 Task: Organize a team brainstorming session on Tuesday at 4:00 PM.
Action: Mouse pressed left at (77, 306)
Screenshot: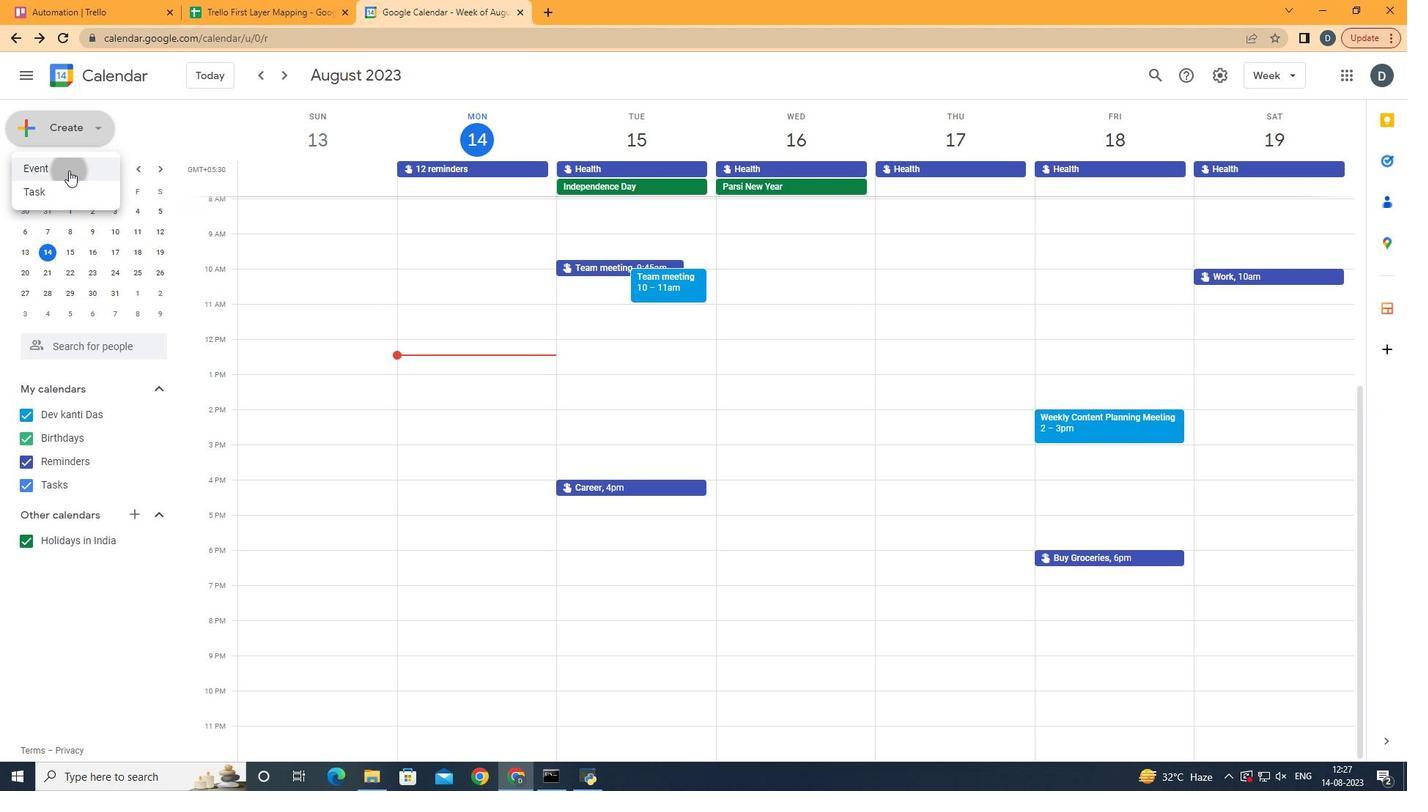 
Action: Mouse moved to (638, 321)
Screenshot: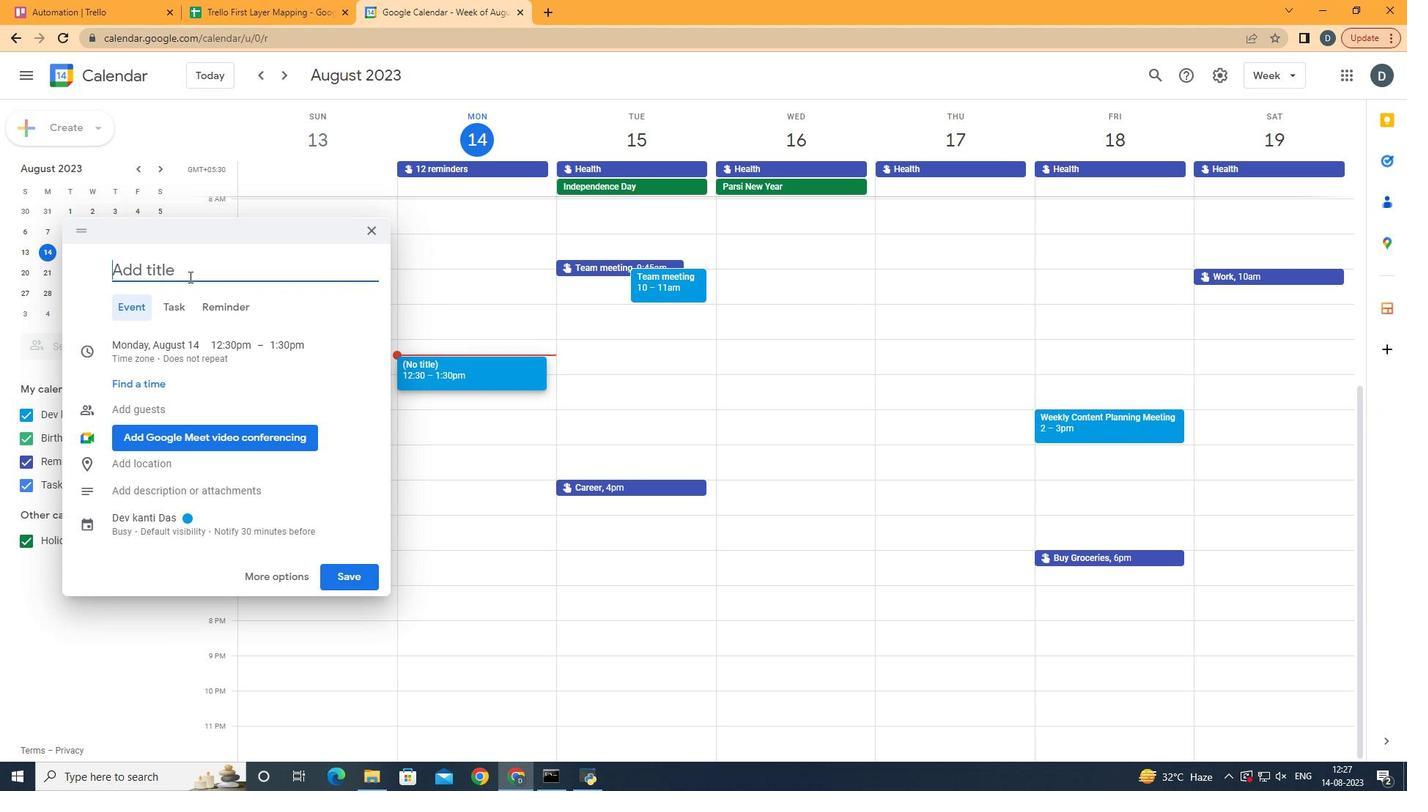 
Action: Mouse pressed left at (638, 321)
Screenshot: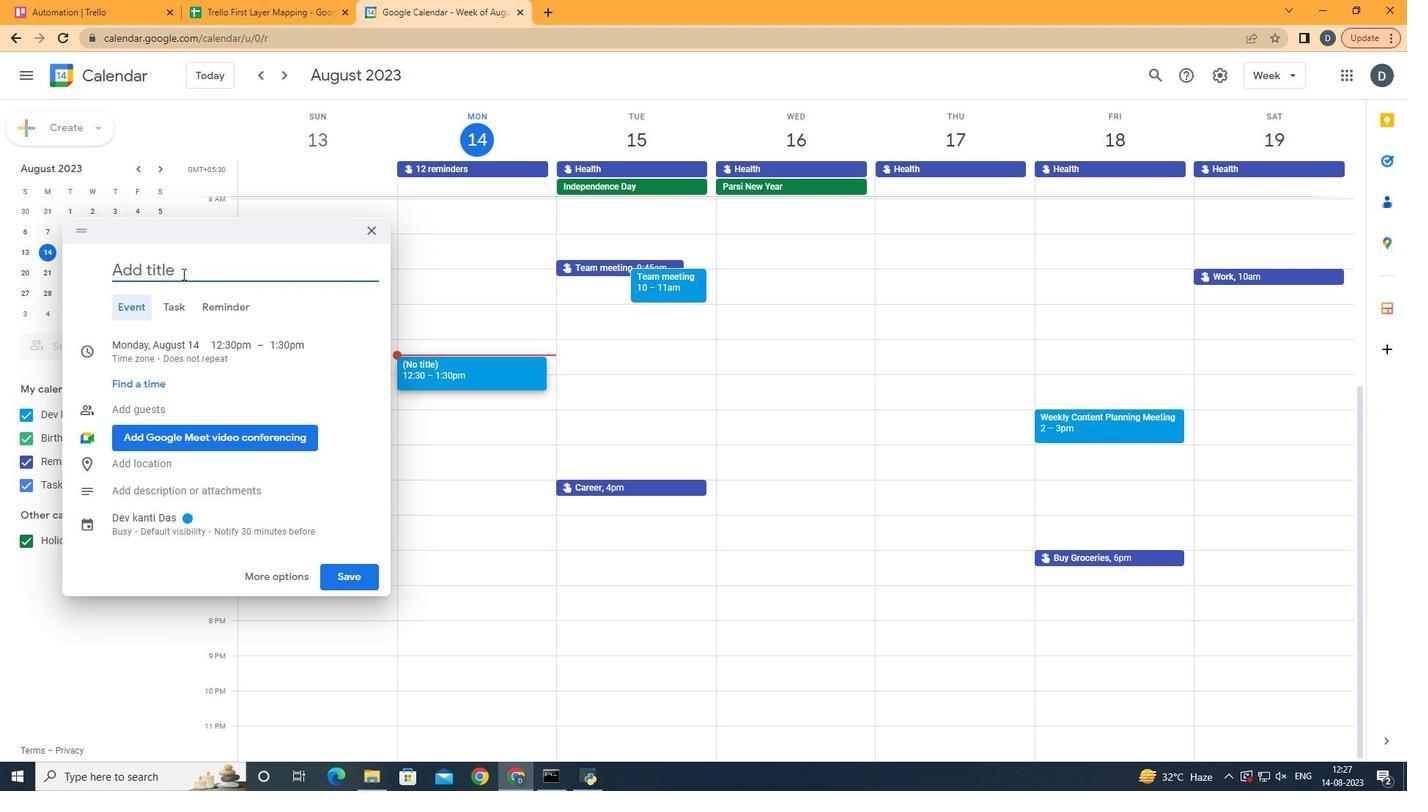 
Action: Mouse moved to (560, 200)
Screenshot: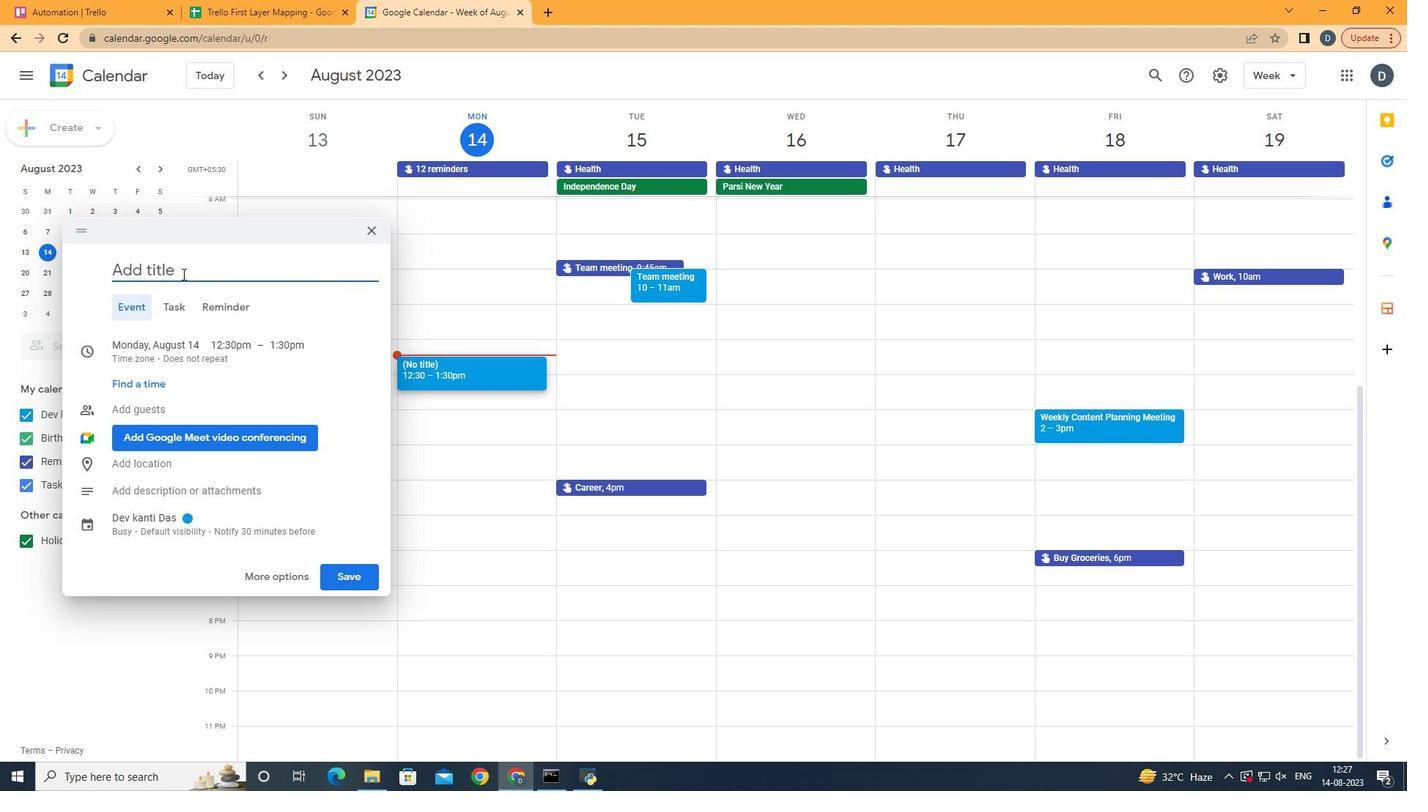 
Action: Mouse pressed left at (560, 200)
Screenshot: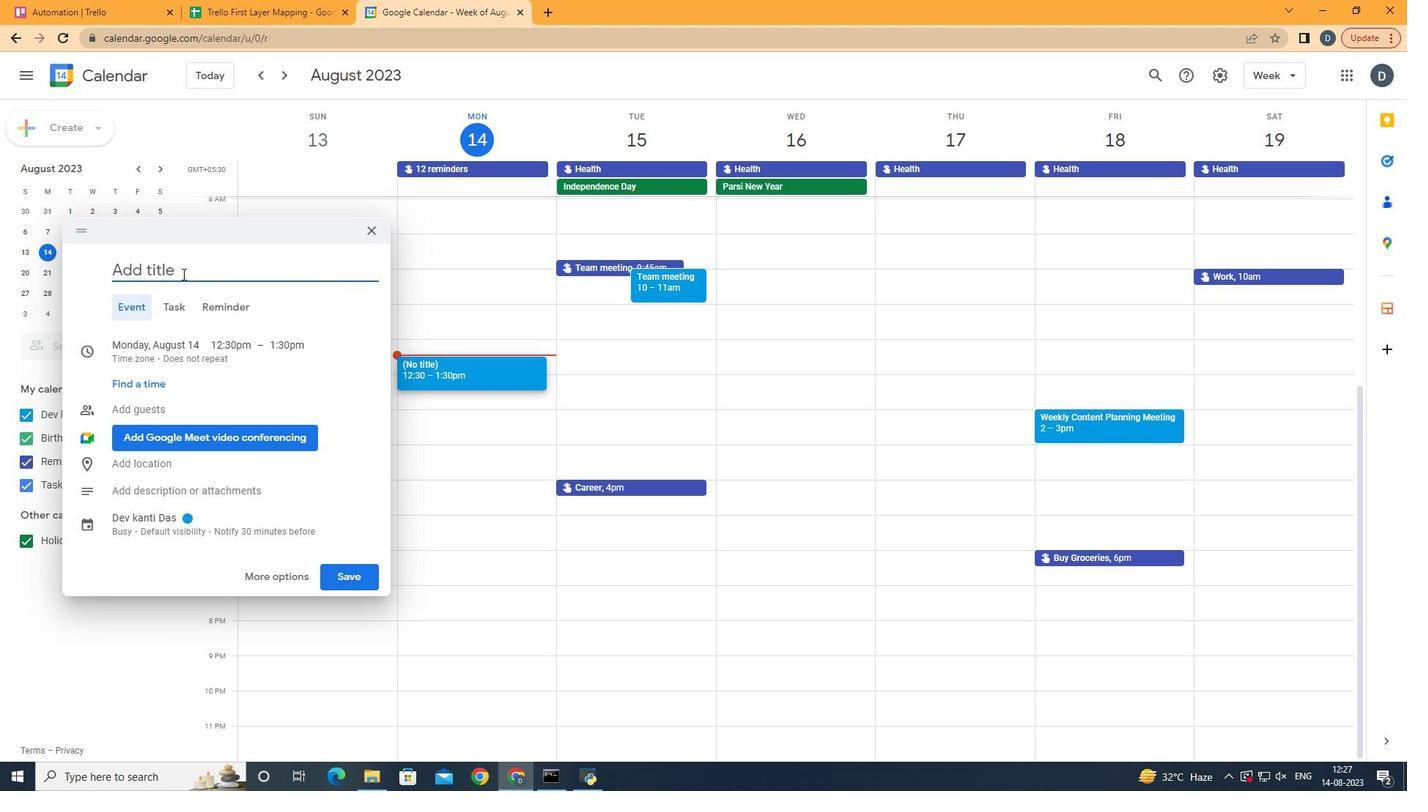 
Action: Mouse moved to (661, 610)
Screenshot: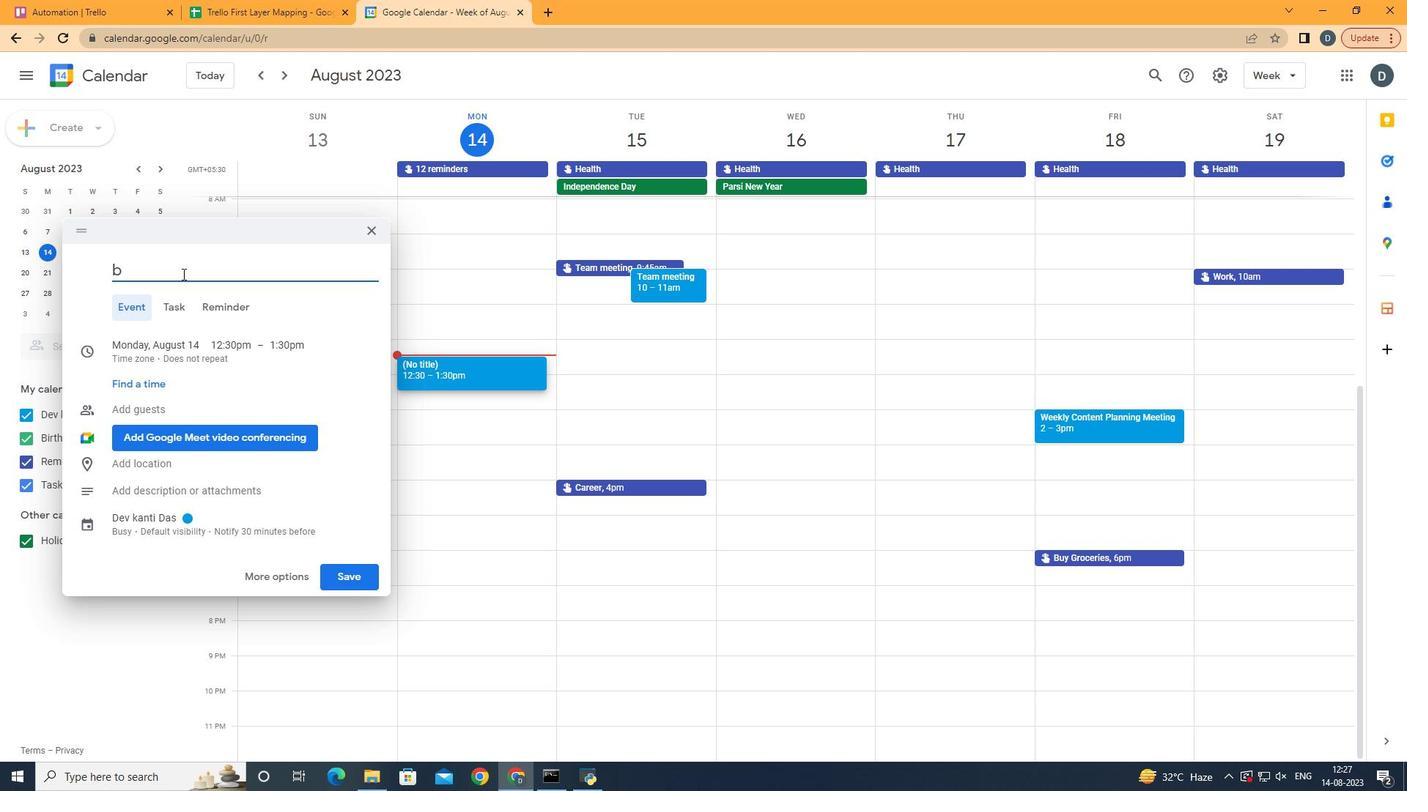 
Action: Mouse pressed left at (661, 610)
Screenshot: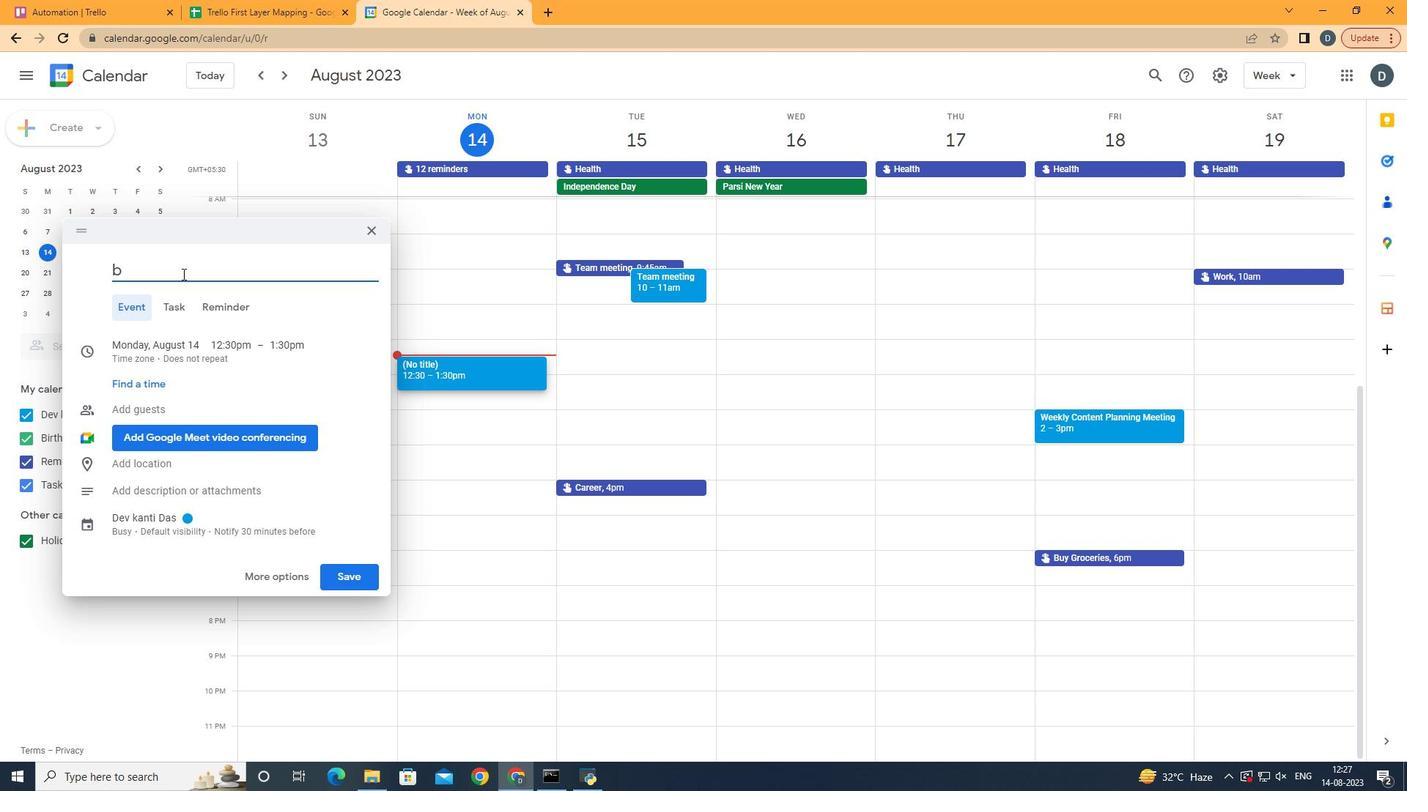
Action: Mouse moved to (277, 234)
Screenshot: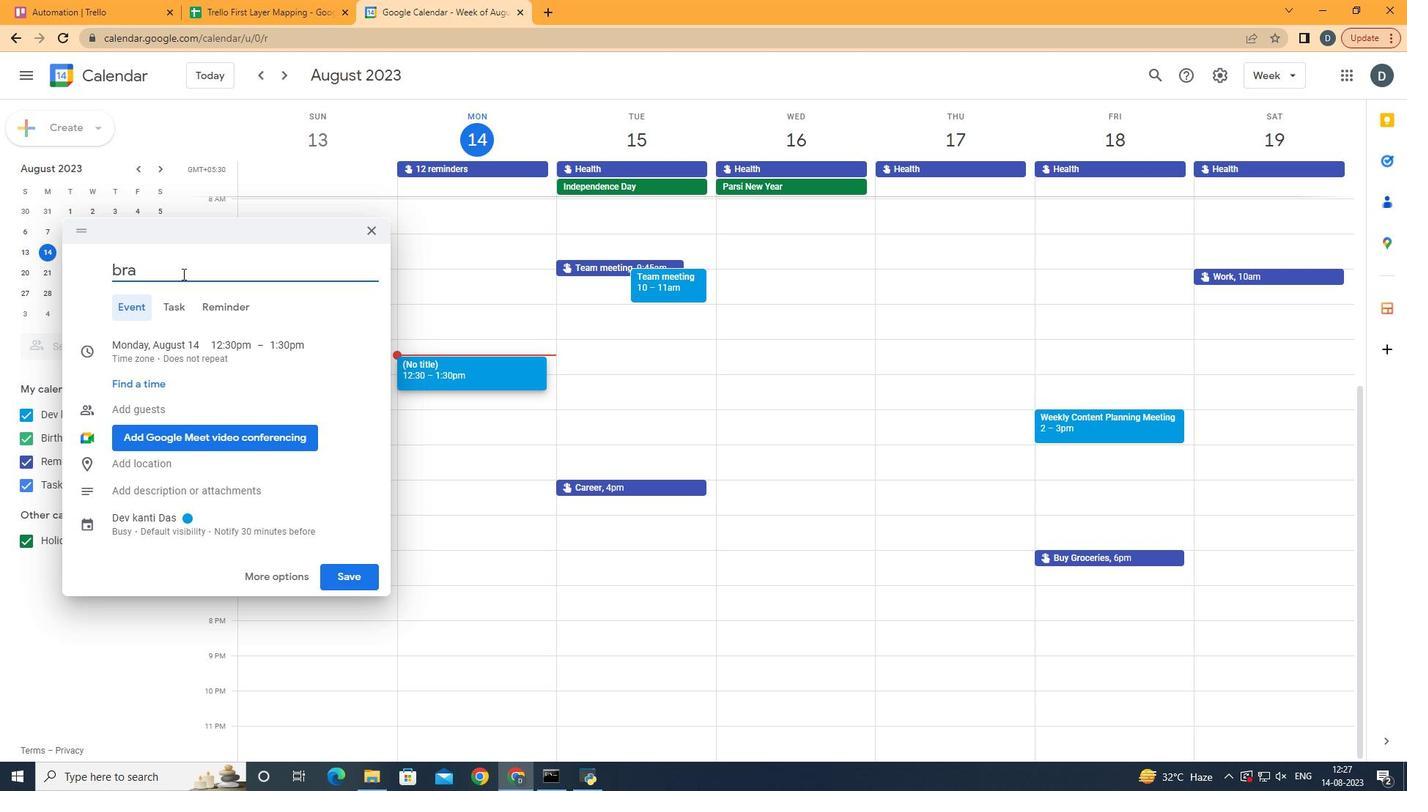 
Action: Key pressed <Key.caps_lock>TEAM<Key.space>BRAINSTPOR<Key.backspace><Key.backspace><Key.backspace><Key.backspace><Key.backspace><Key.backspace><Key.backspace><Key.backspace><Key.backspace><Key.backspace><Key.backspace><Key.backspace><Key.backspace><Key.backspace><Key.caps_lock>eam<Key.space><Key.caps_lock>B<Key.caps_lock>rainstorming<Key.space>session
Screenshot: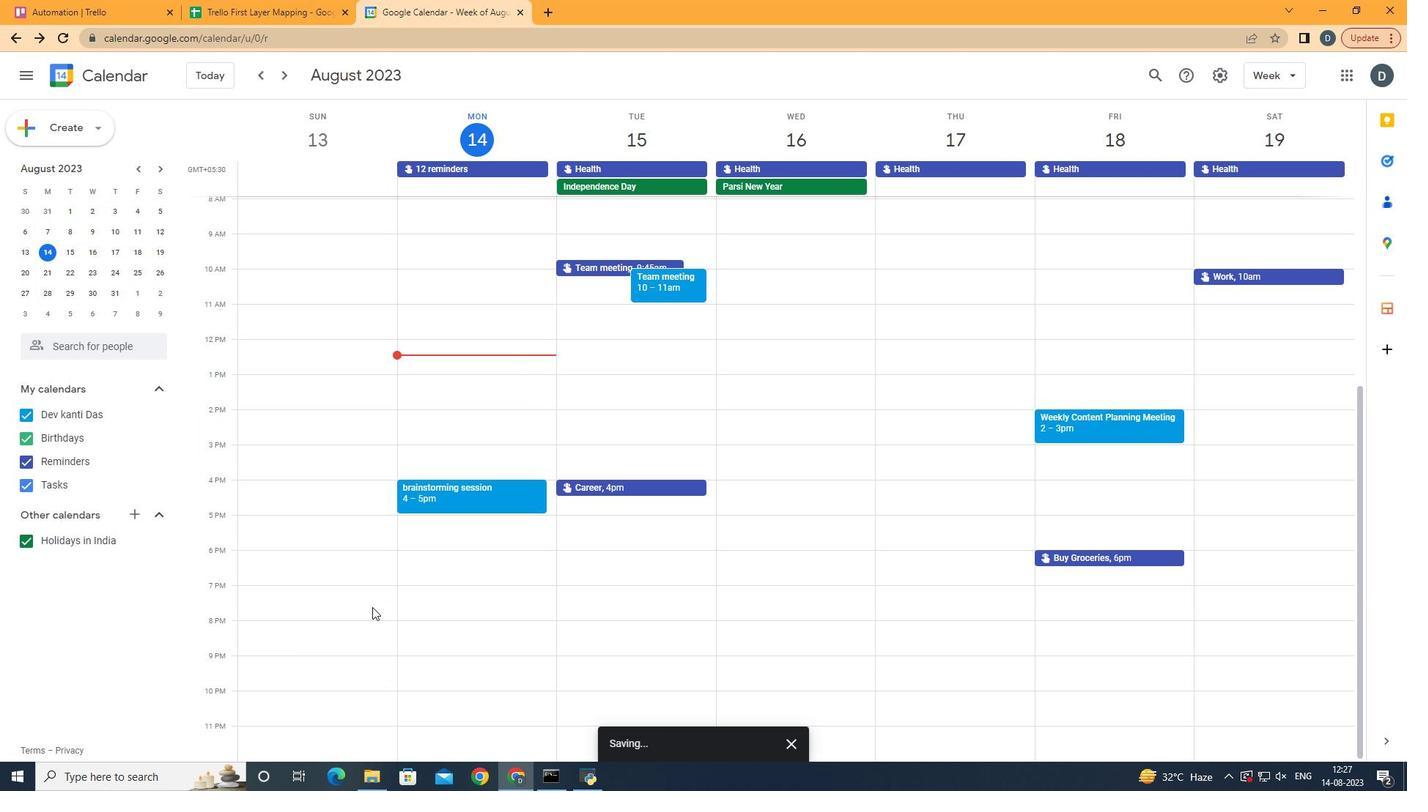 
Action: Mouse moved to (537, 625)
Screenshot: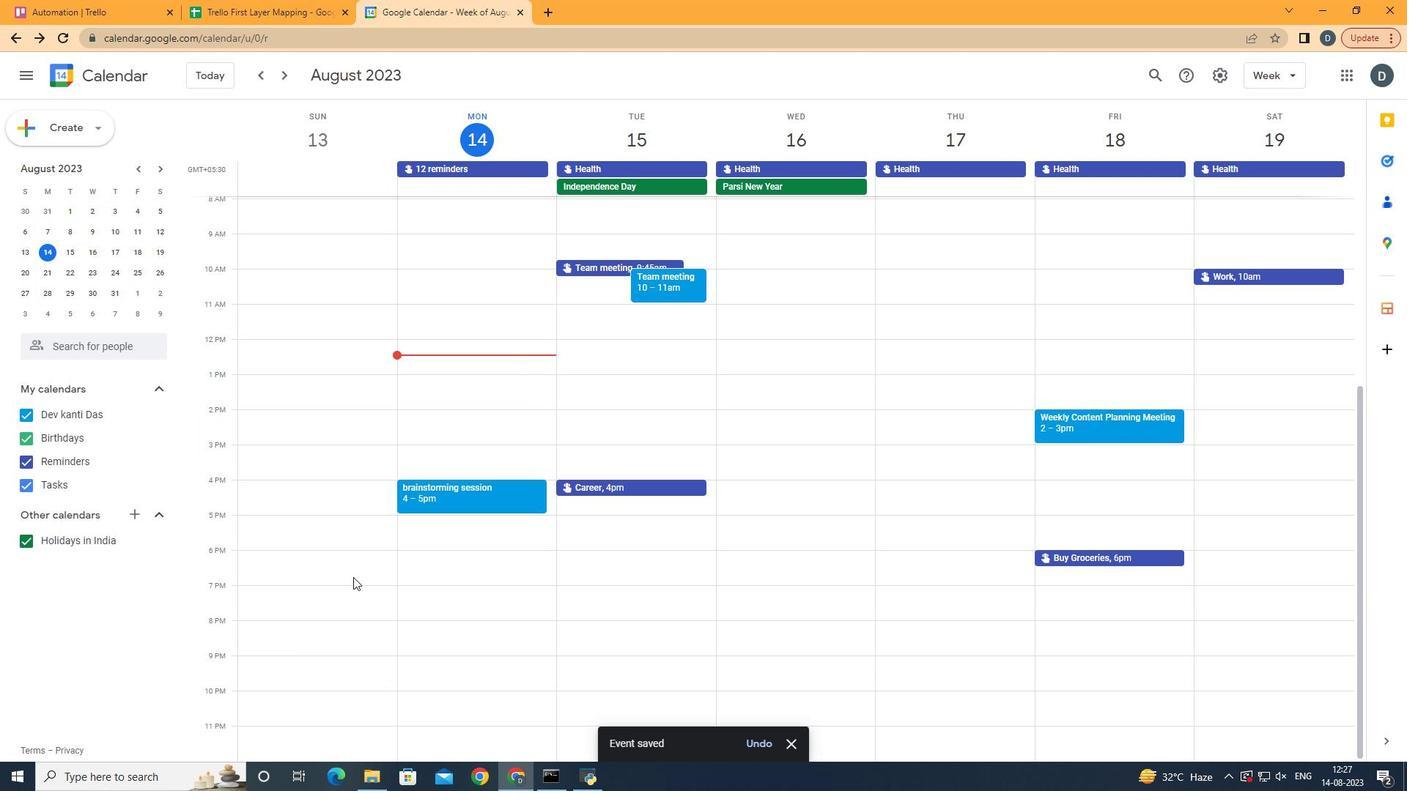 
Action: Mouse pressed left at (537, 625)
Screenshot: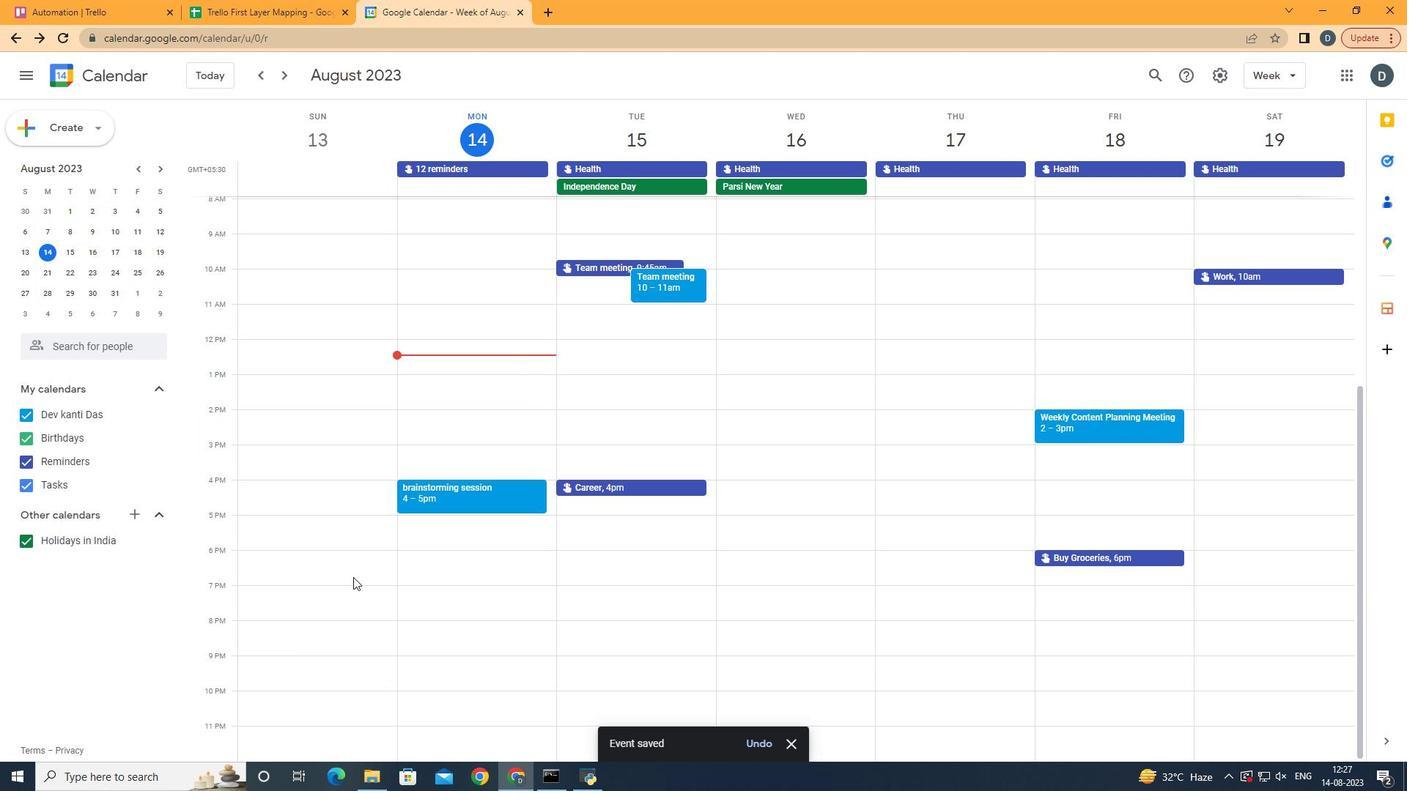 
Action: Mouse moved to (90, 123)
Screenshot: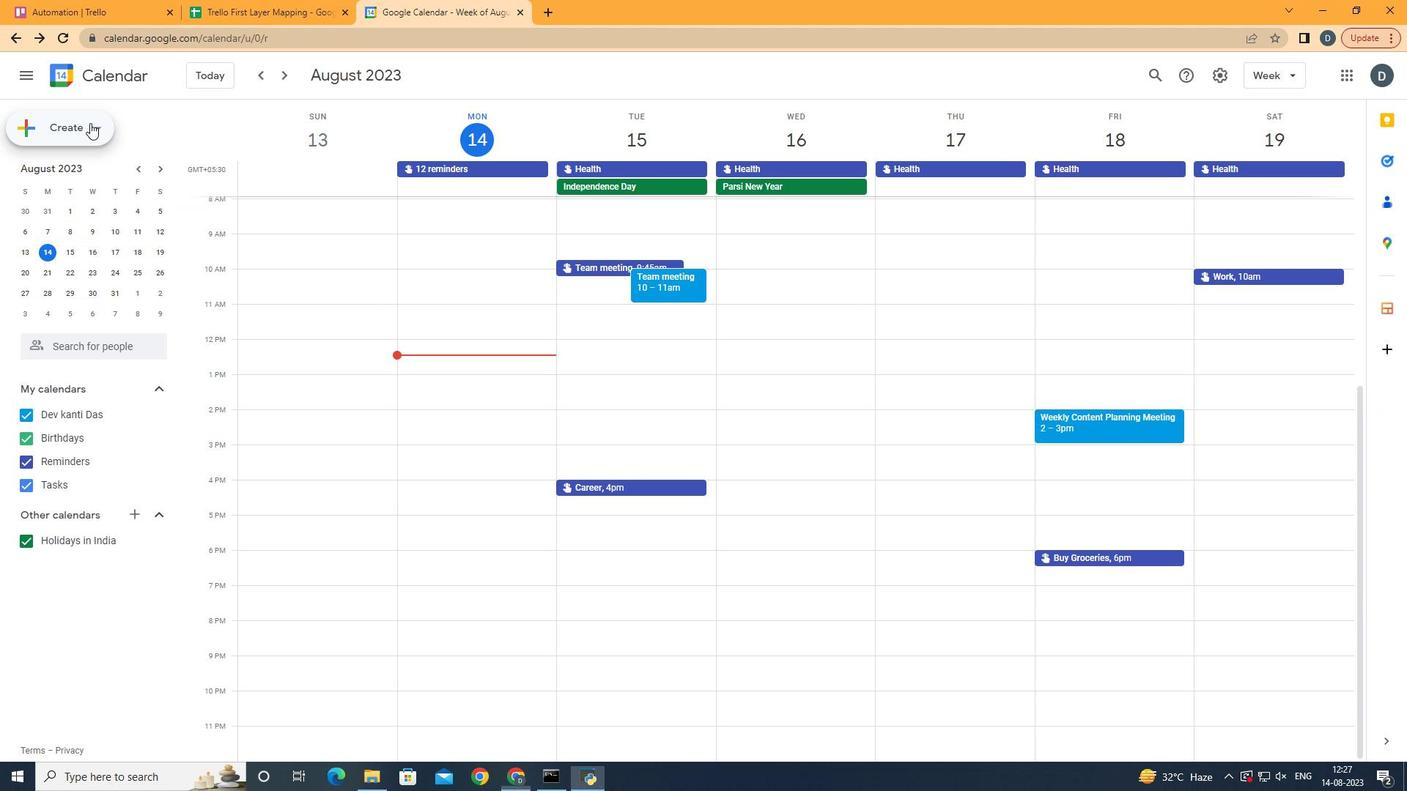 
Action: Mouse pressed left at (90, 123)
Screenshot: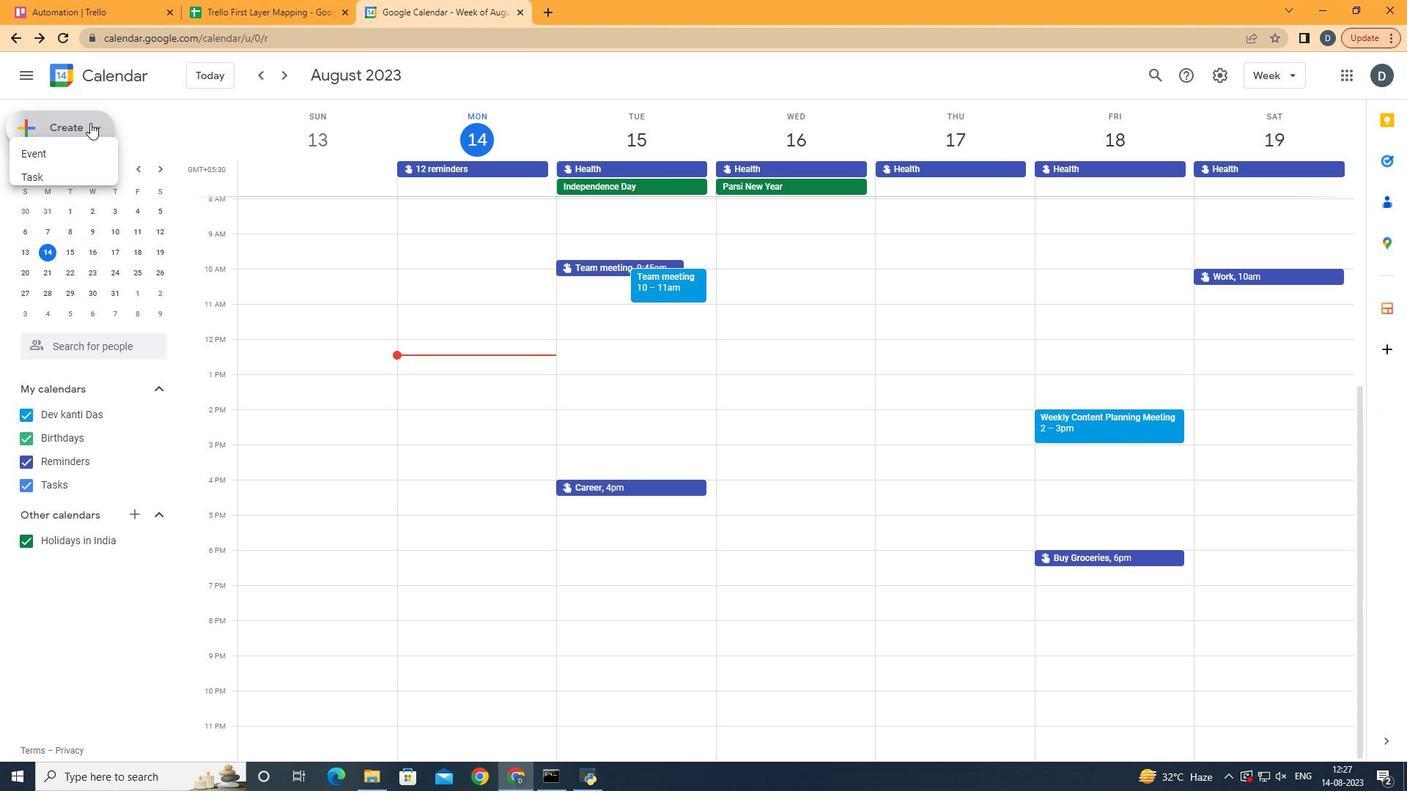 
Action: Mouse moved to (68, 170)
Screenshot: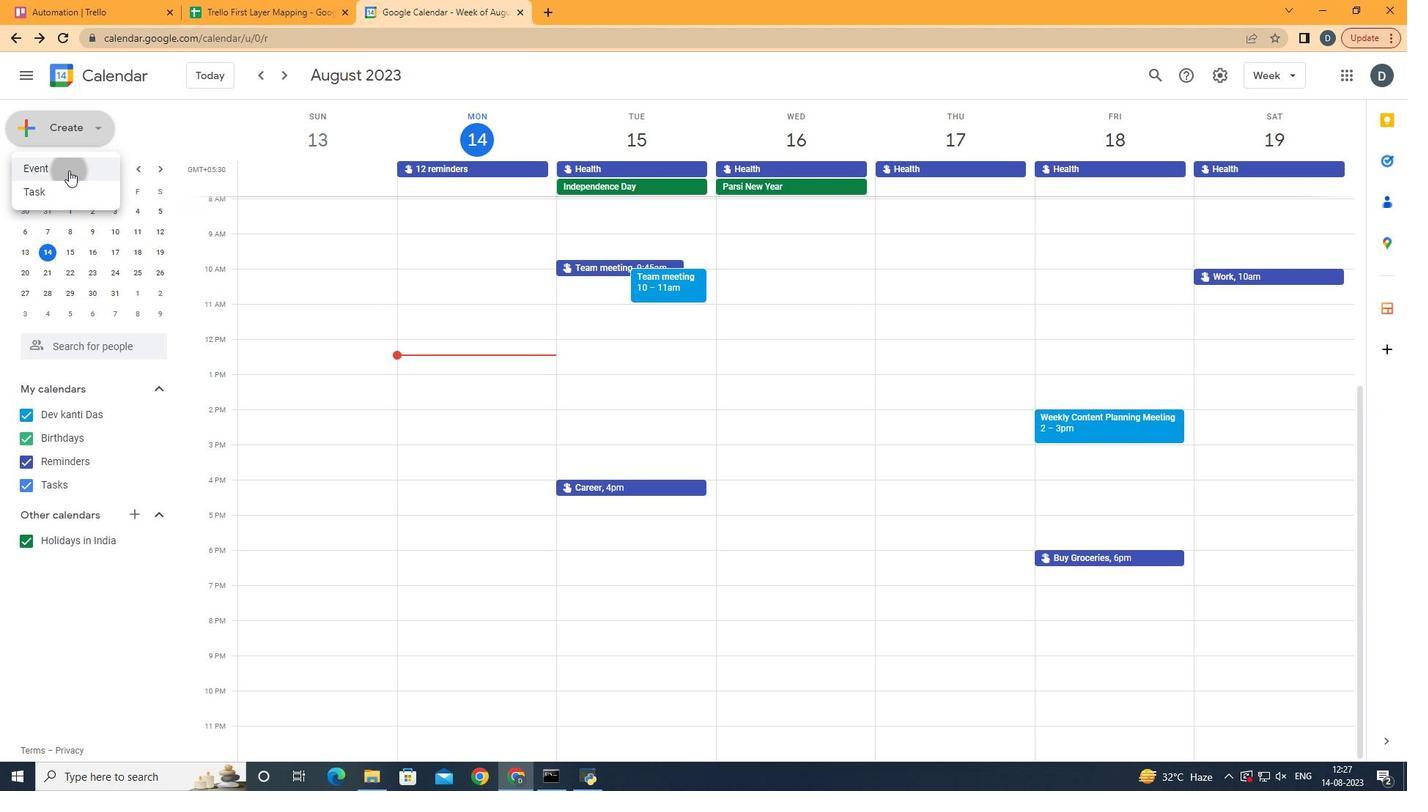 
Action: Mouse pressed left at (68, 170)
Screenshot: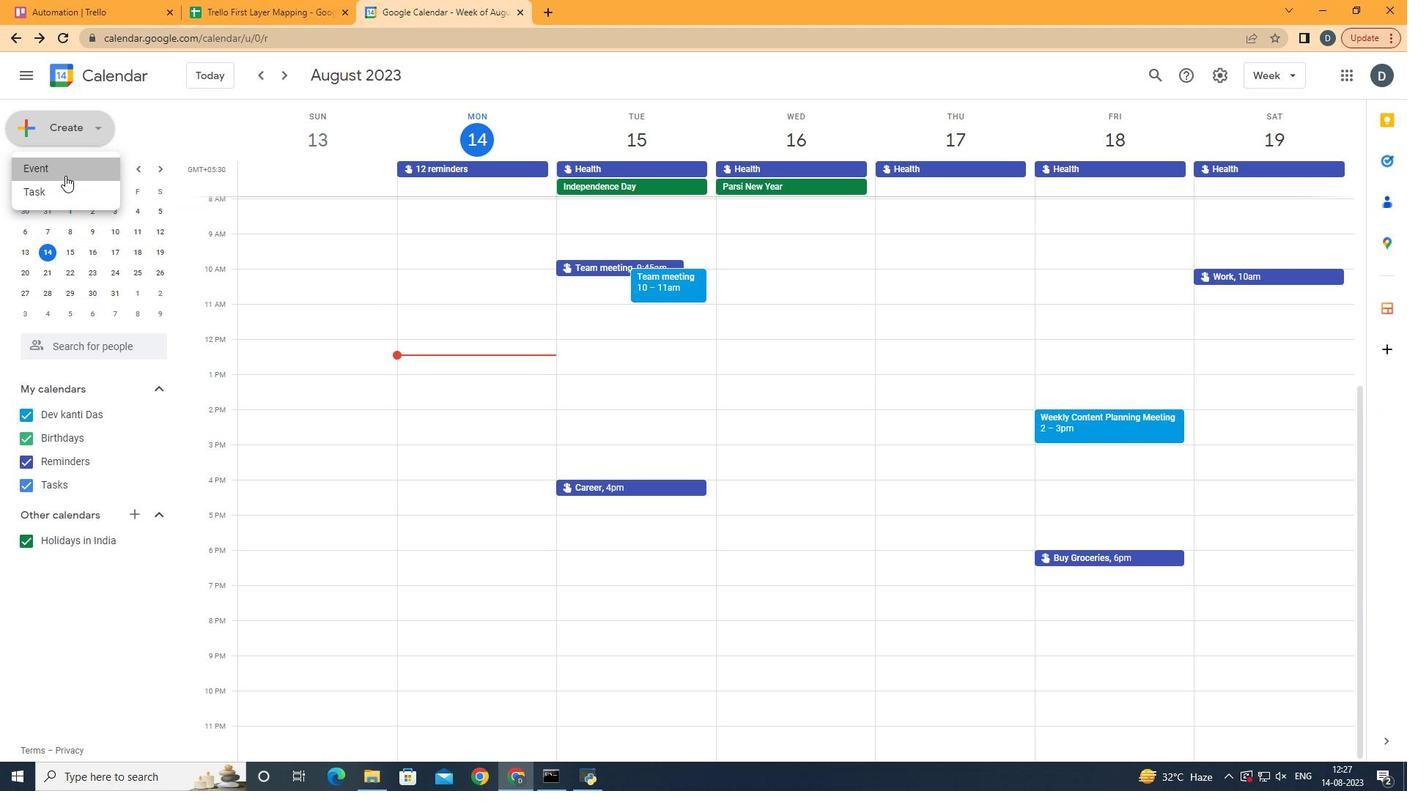 
Action: Mouse moved to (182, 274)
Screenshot: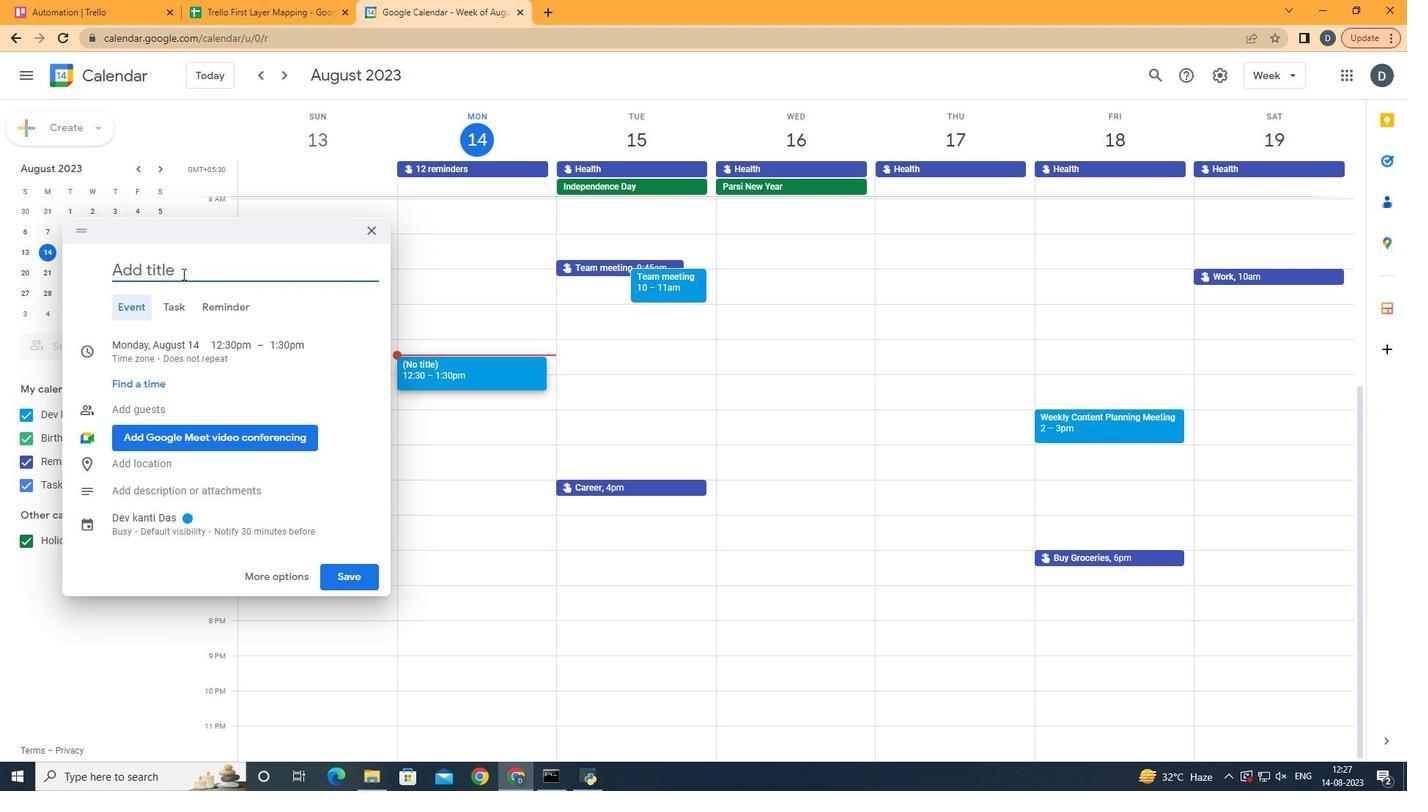 
Action: Mouse pressed left at (182, 274)
Screenshot: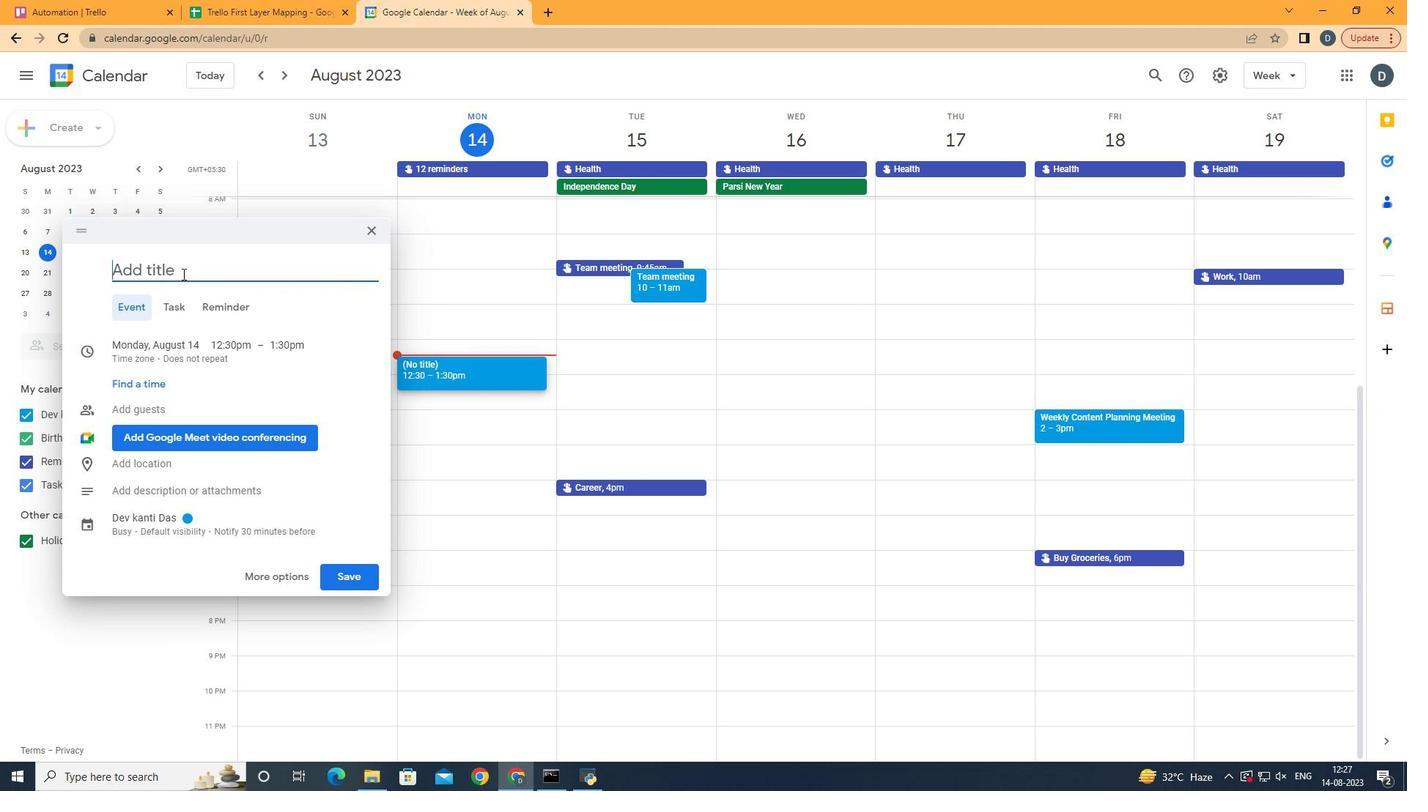 
Action: Key pressed brainstorming<Key.space>session
Screenshot: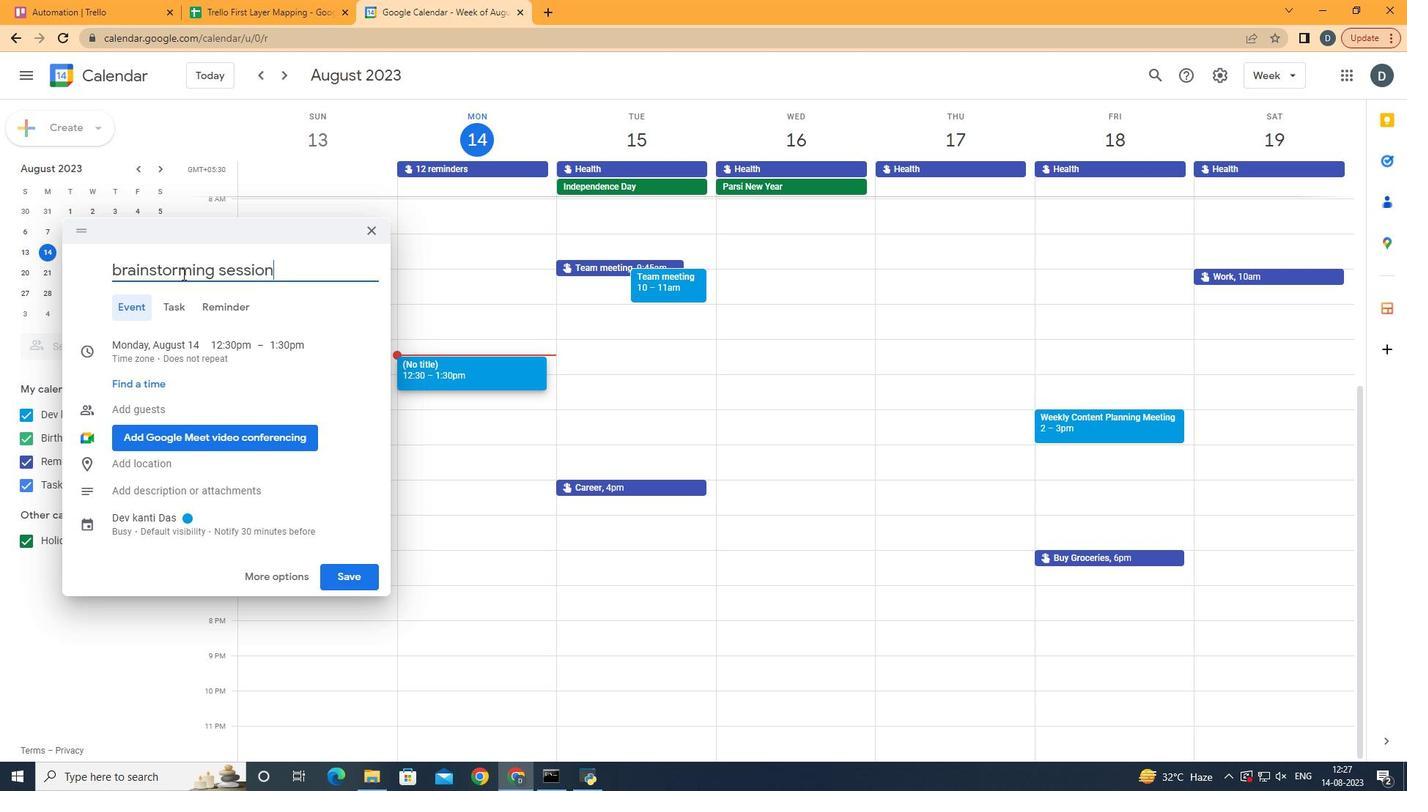 
Action: Mouse moved to (230, 343)
Screenshot: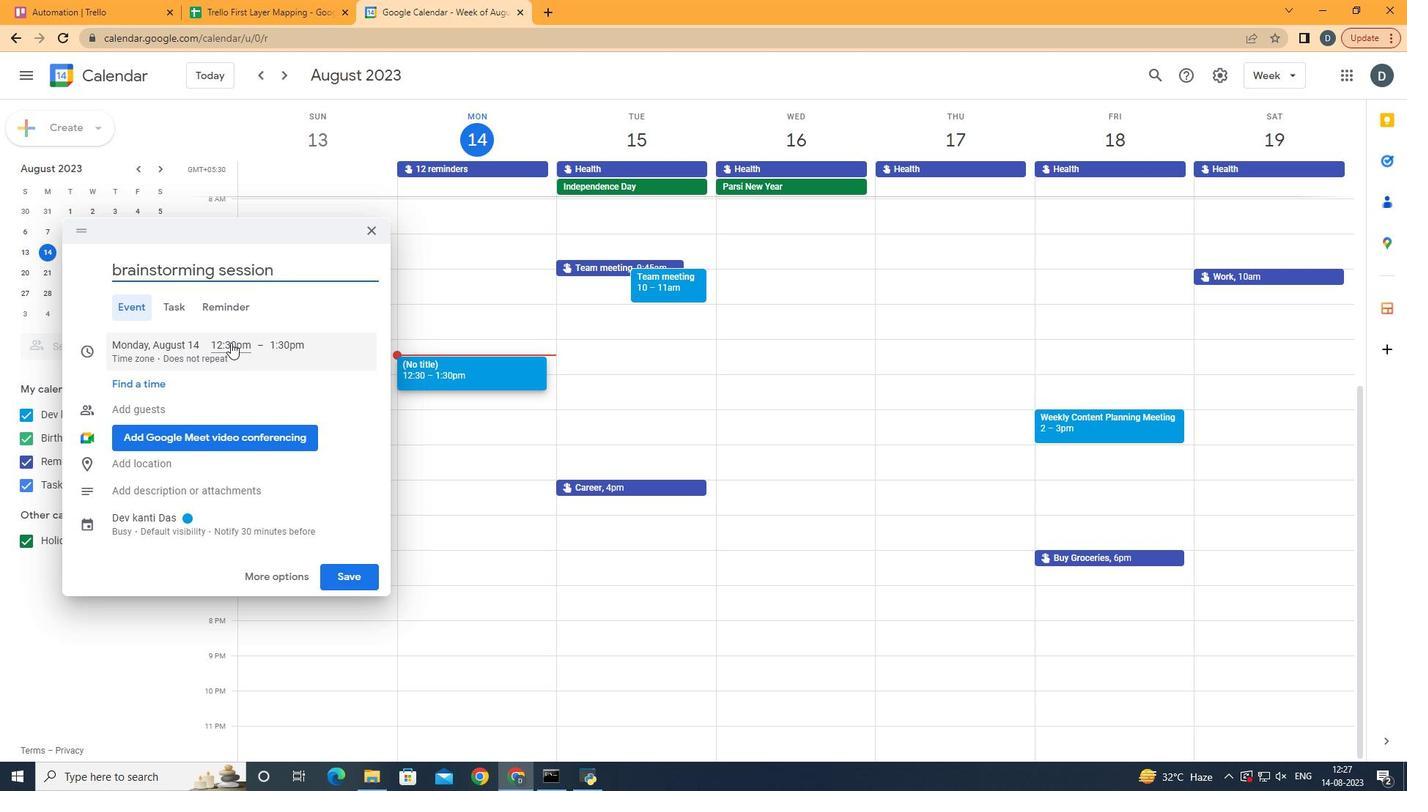 
Action: Mouse pressed left at (230, 343)
Screenshot: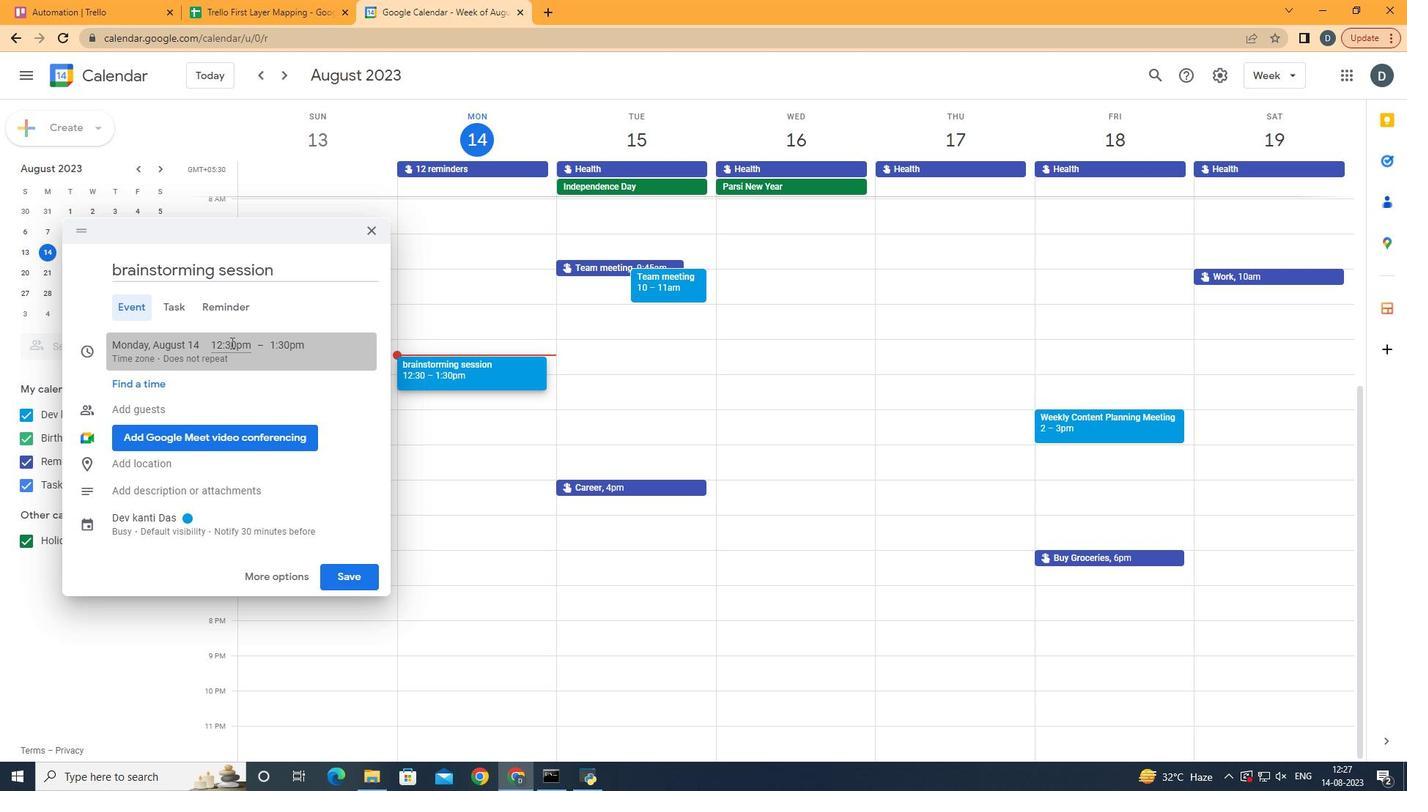 
Action: Mouse moved to (286, 475)
Screenshot: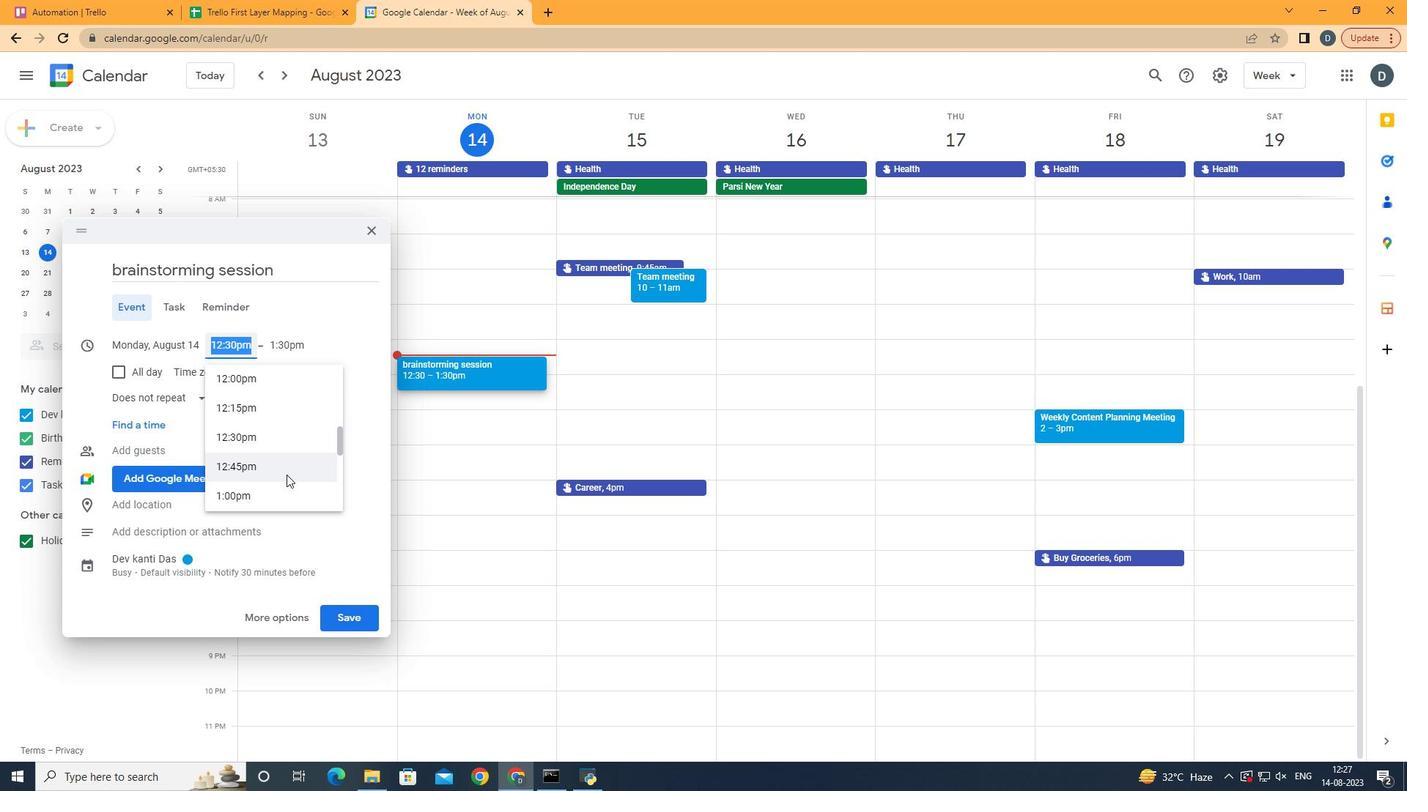 
Action: Mouse scrolled (286, 474) with delta (0, 0)
Screenshot: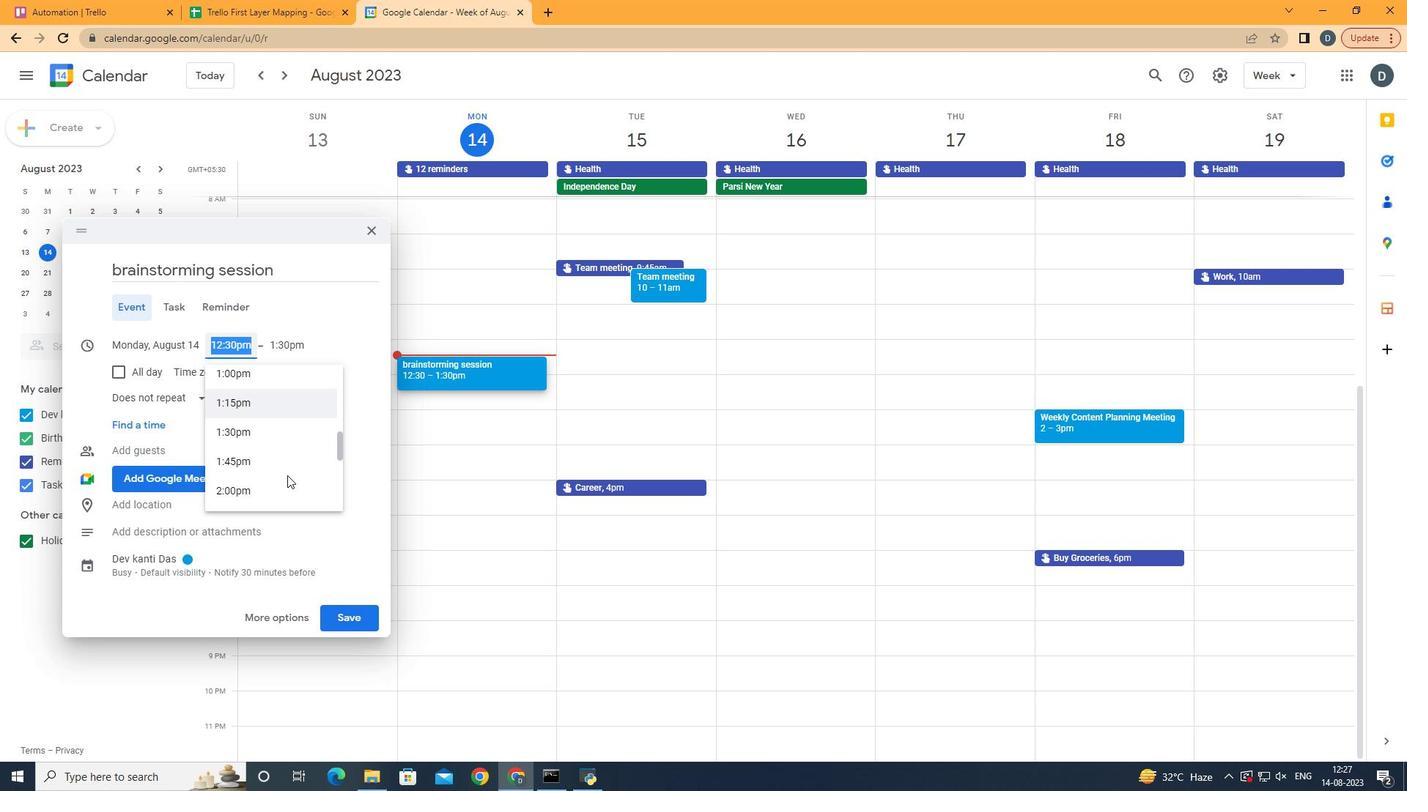 
Action: Mouse scrolled (286, 474) with delta (0, 0)
Screenshot: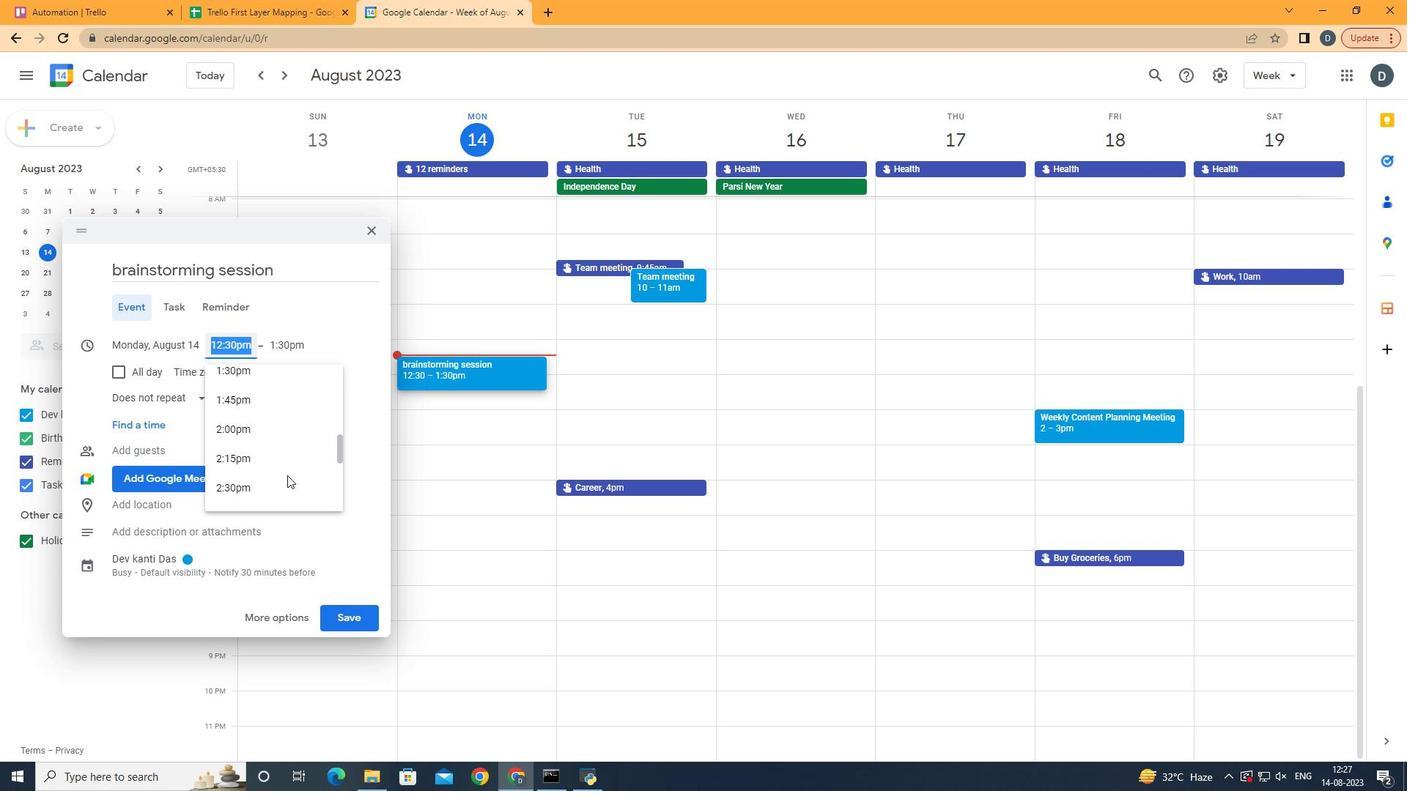 
Action: Mouse moved to (287, 475)
Screenshot: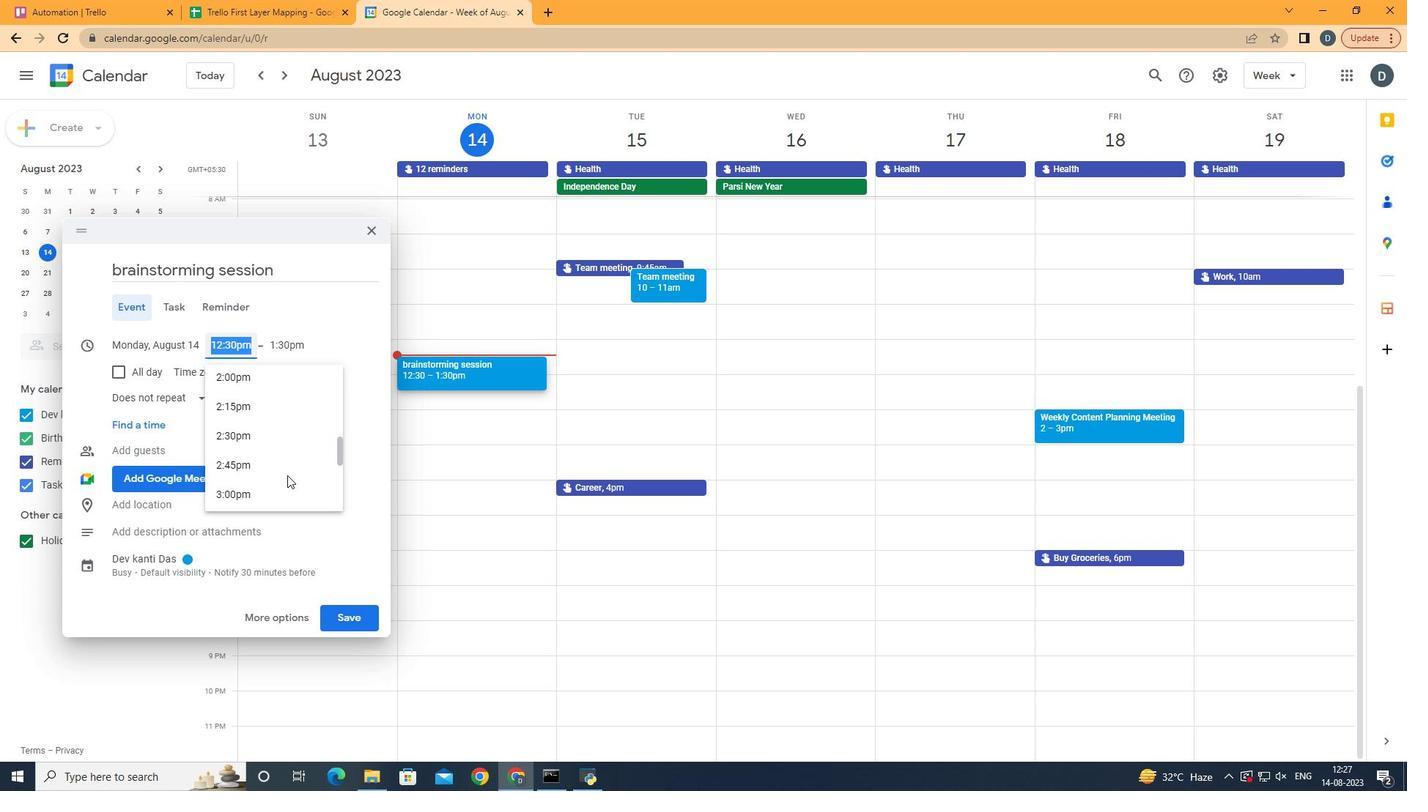 
Action: Mouse scrolled (287, 475) with delta (0, 0)
Screenshot: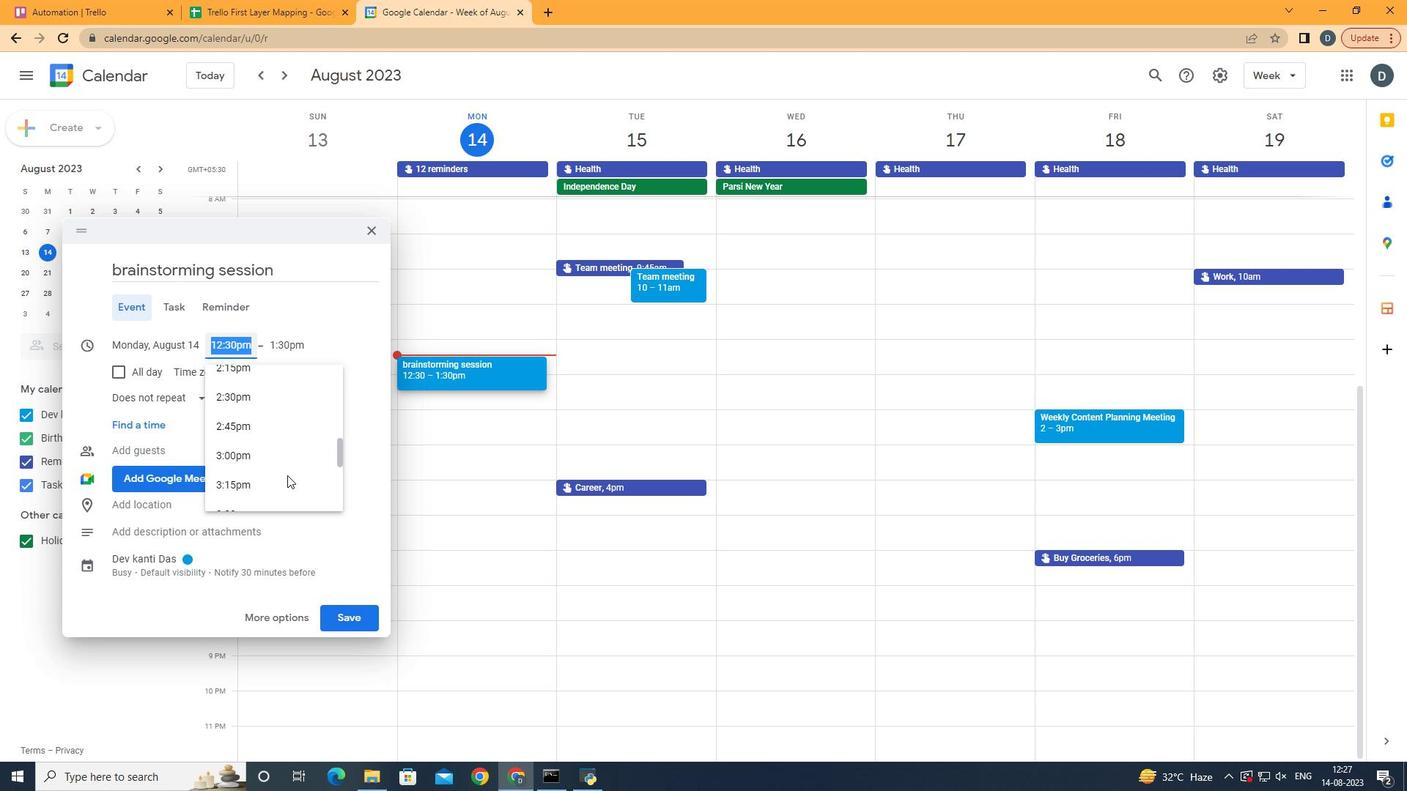 
Action: Mouse scrolled (287, 475) with delta (0, 0)
Screenshot: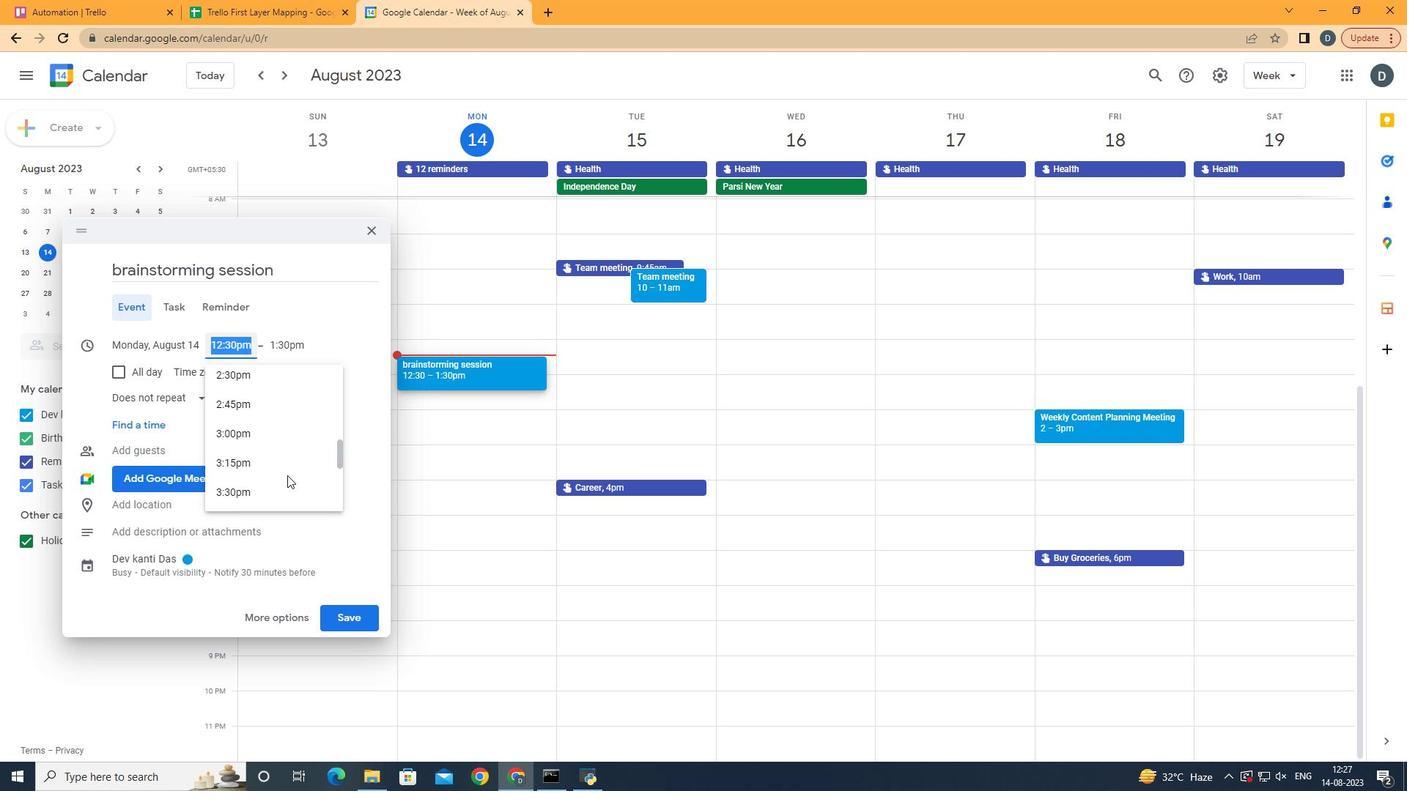 
Action: Mouse scrolled (287, 475) with delta (0, 0)
Screenshot: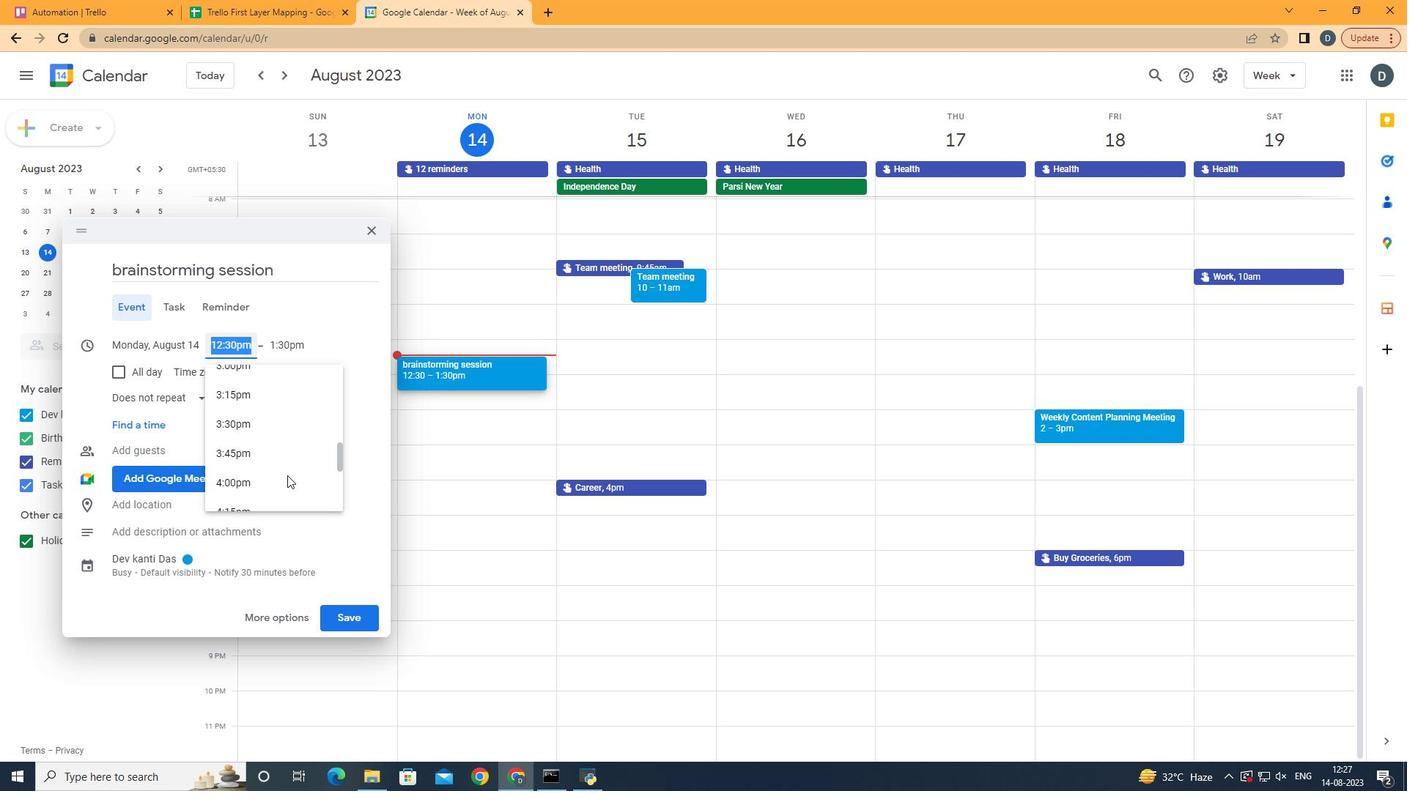 
Action: Mouse moved to (289, 475)
Screenshot: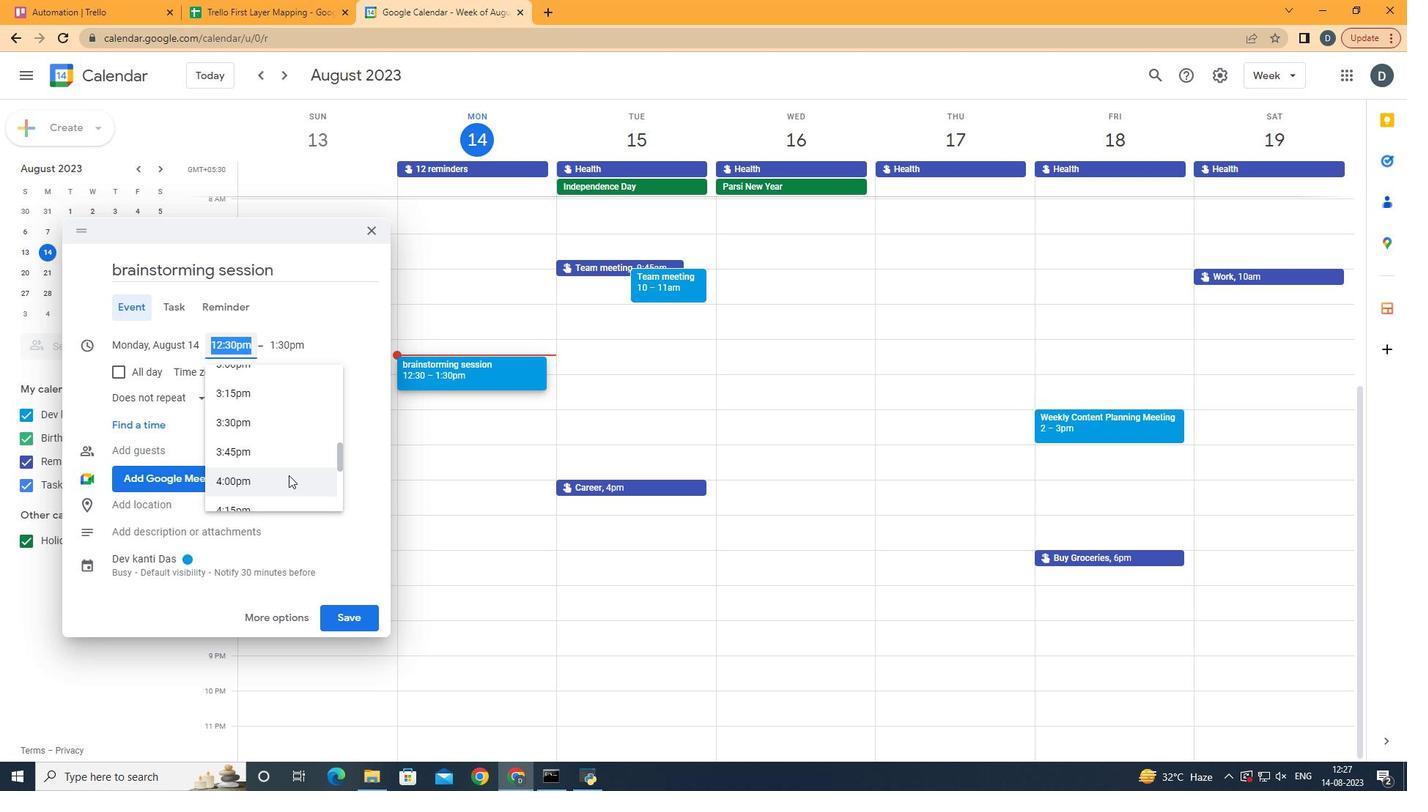 
Action: Mouse pressed left at (289, 475)
Screenshot: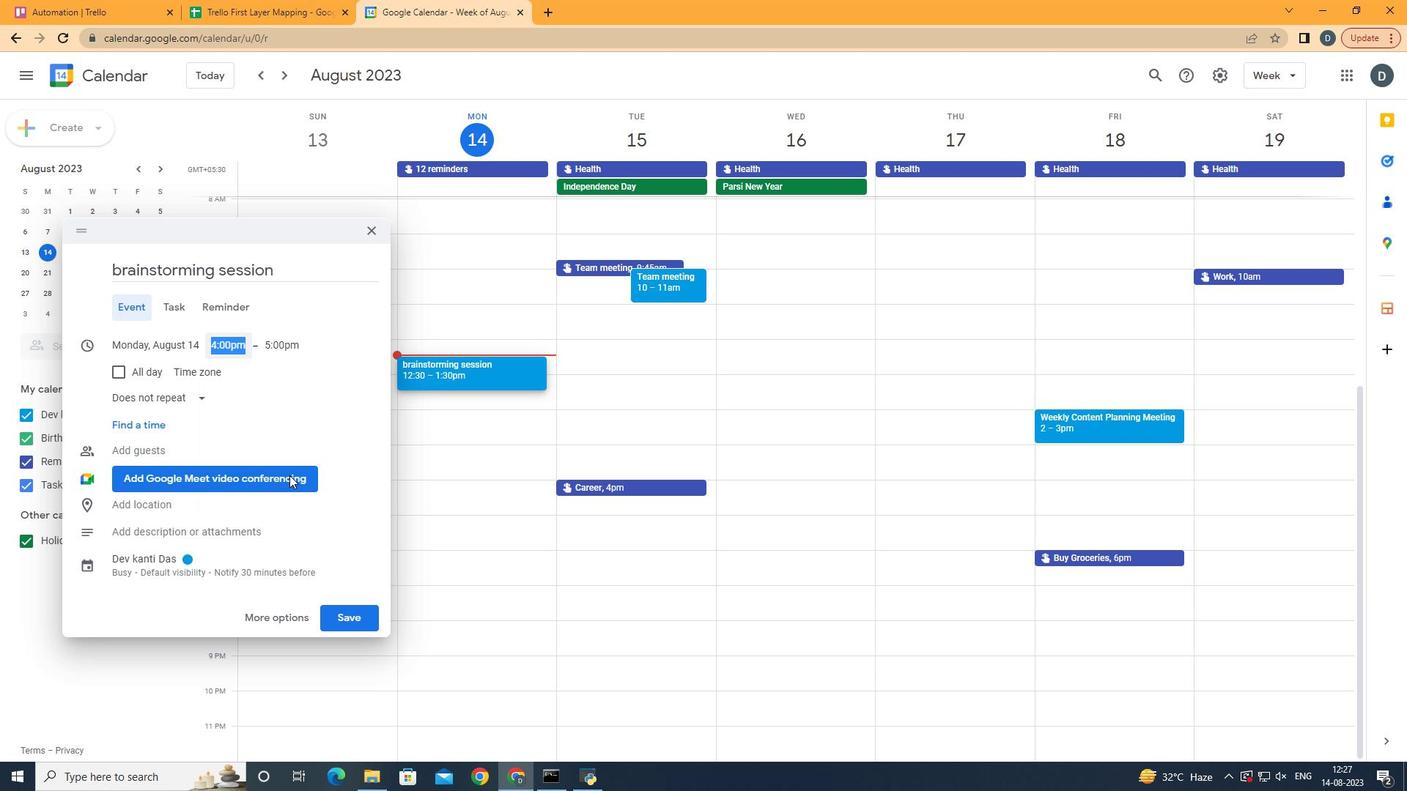 
Action: Mouse moved to (372, 607)
Screenshot: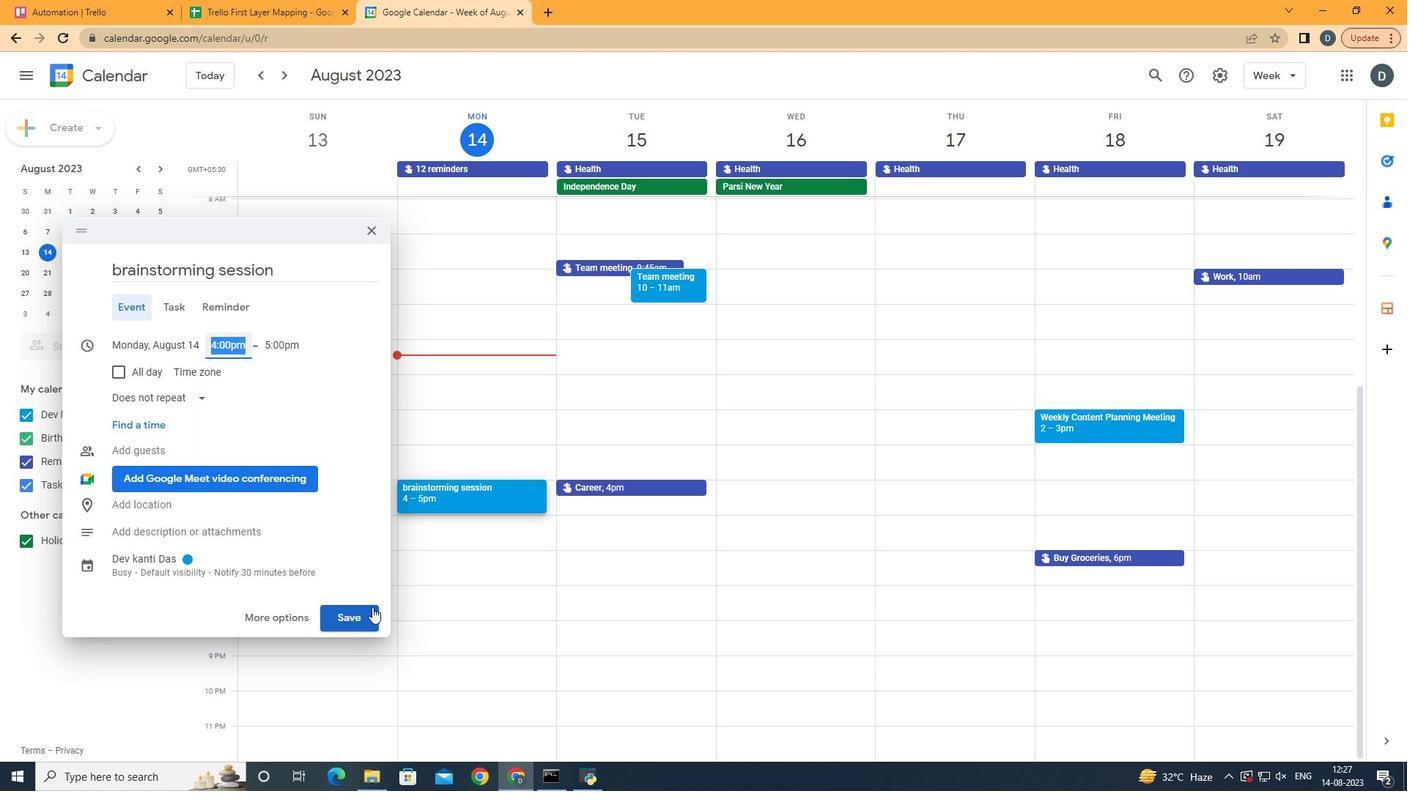
Action: Mouse pressed left at (372, 607)
Screenshot: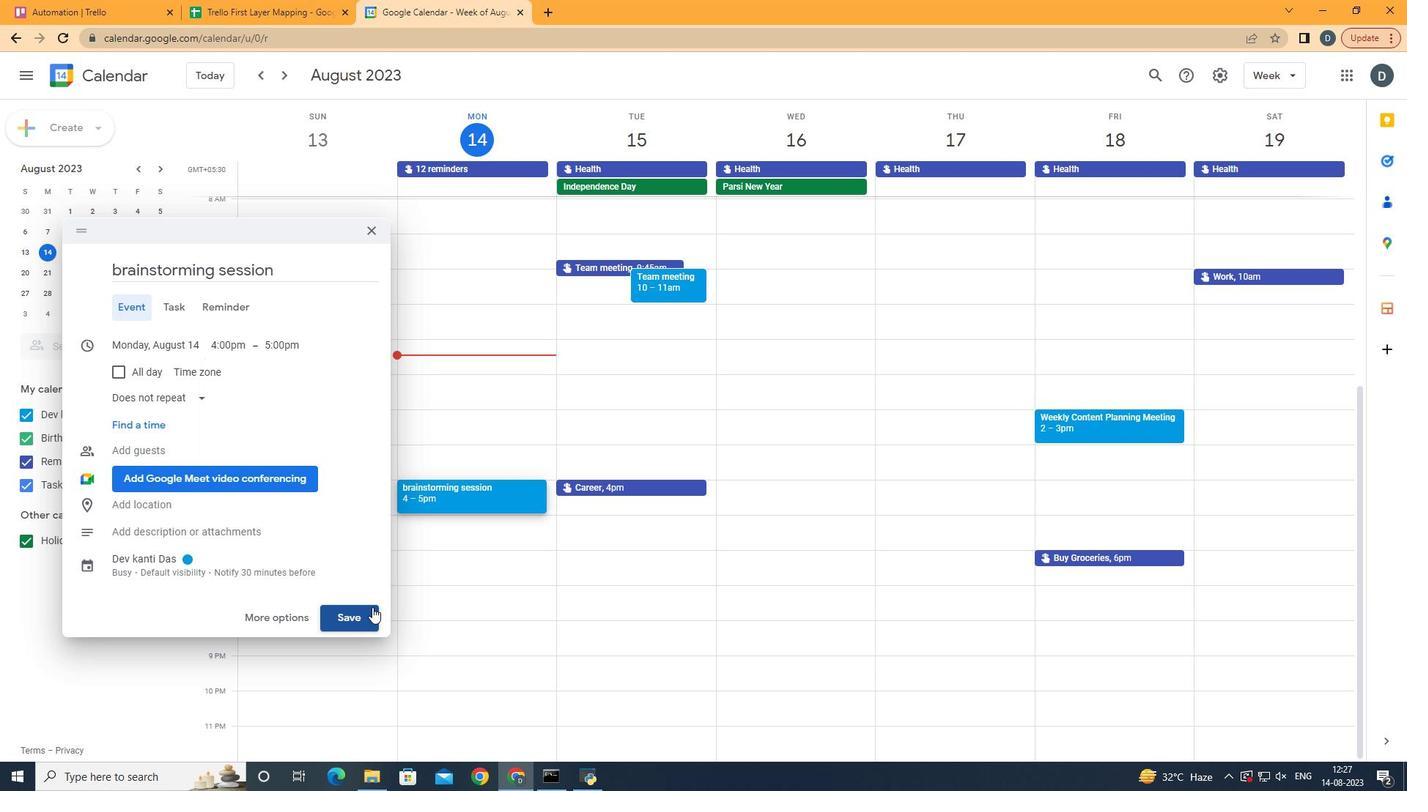 
Action: Mouse moved to (353, 577)
Screenshot: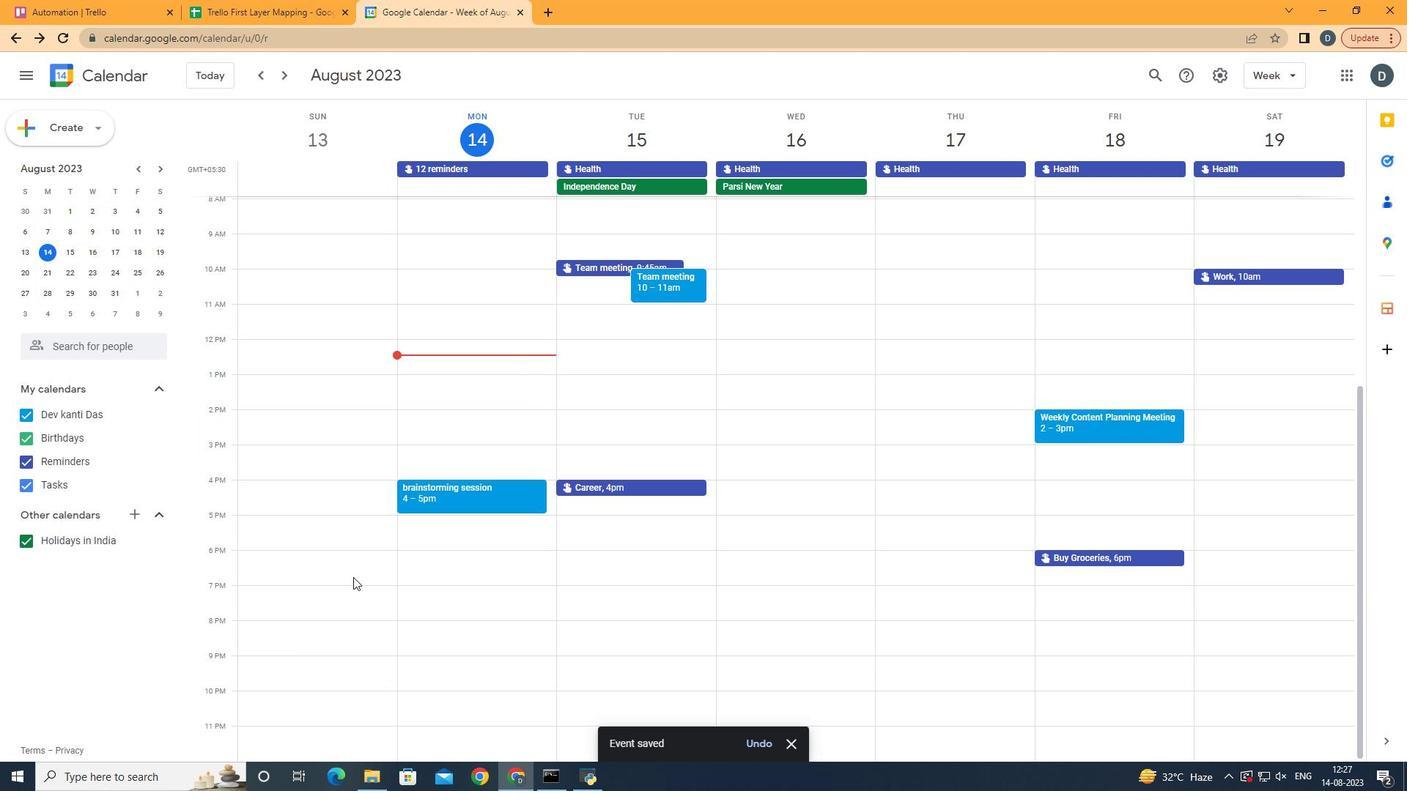 
